 Task: Search one way flight ticket for 1 adult, 6 children, 1 infant in seat and 1 infant on lap in business from Valdosta: Valdosta Regional Airport to Greensboro: Piedmont Triad International Airport on 5-1-2023. Choice of flights is Royal air maroc. Number of bags: 2 checked bags. Price is upto 109000. Outbound departure time preference is 19:15.
Action: Mouse moved to (208, 253)
Screenshot: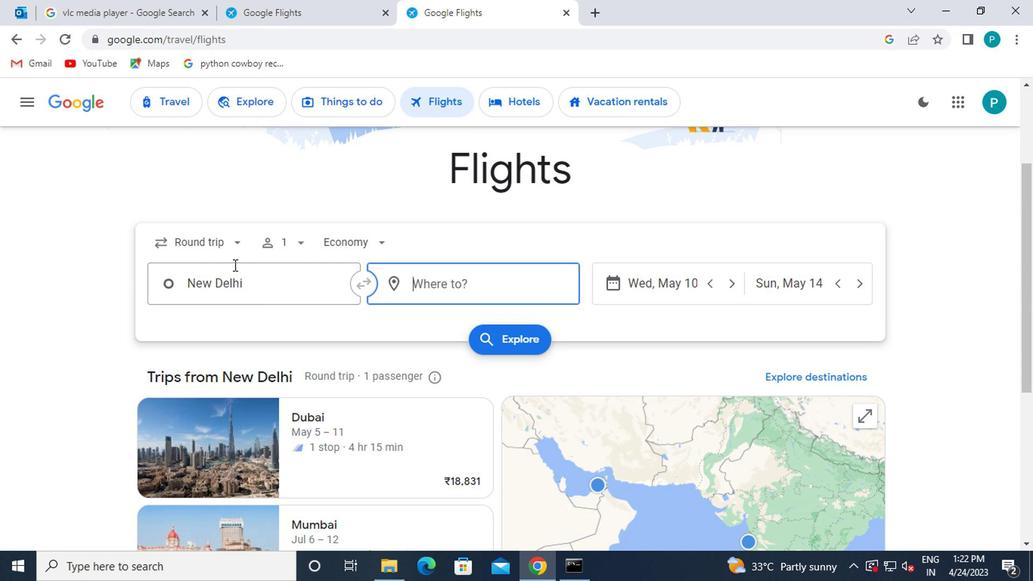 
Action: Mouse pressed left at (208, 253)
Screenshot: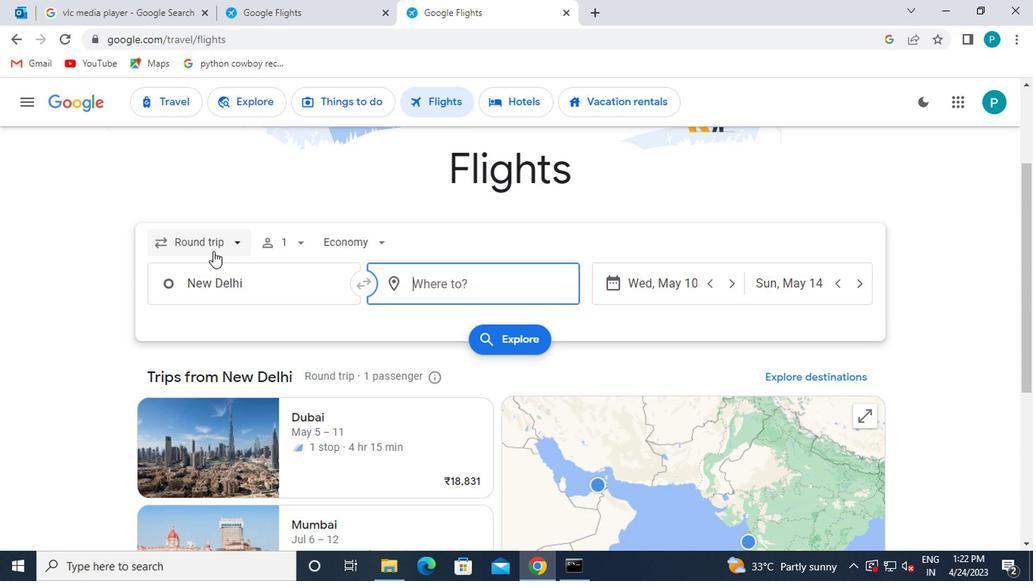 
Action: Mouse moved to (217, 316)
Screenshot: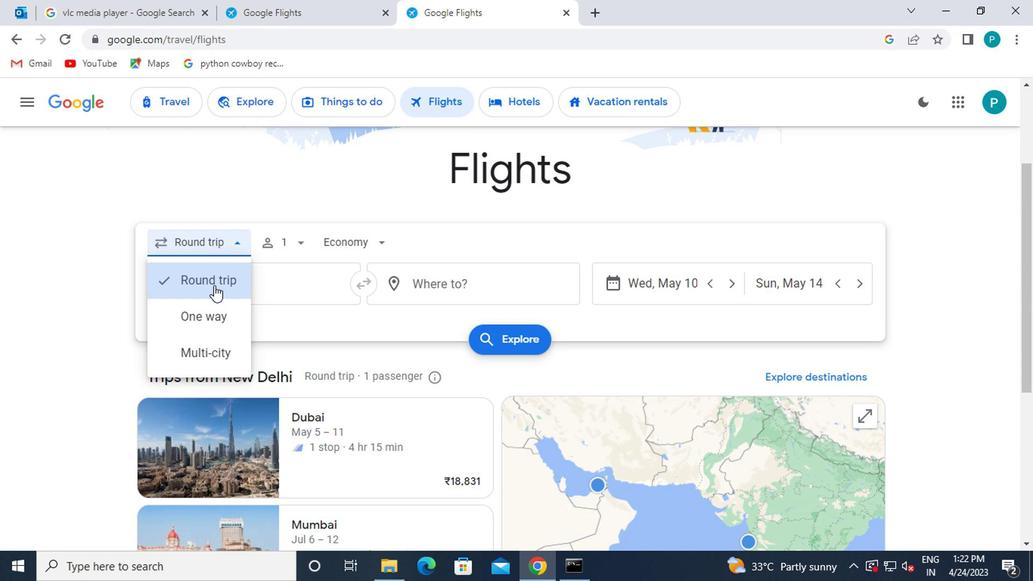 
Action: Mouse pressed left at (217, 316)
Screenshot: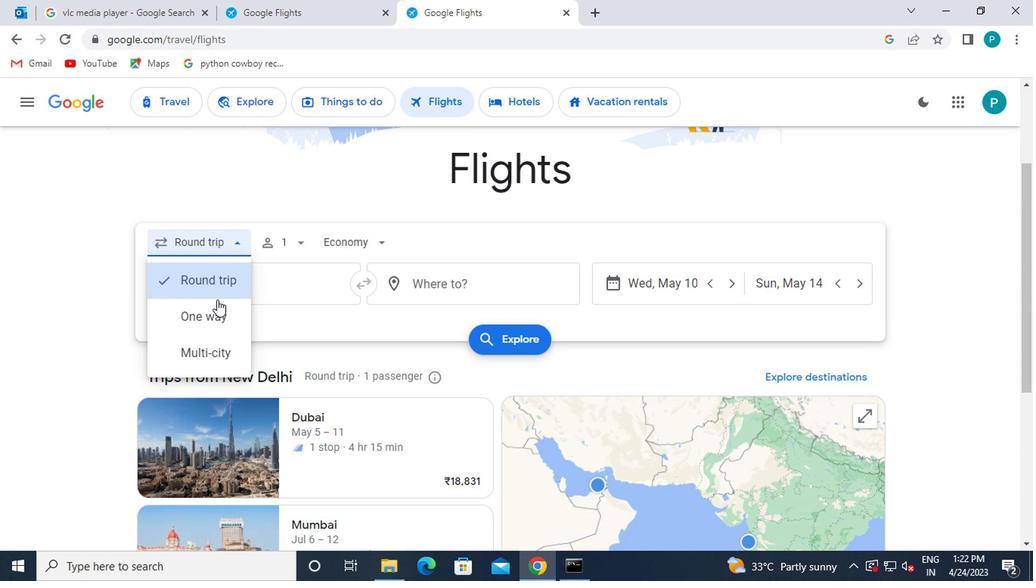 
Action: Mouse moved to (274, 248)
Screenshot: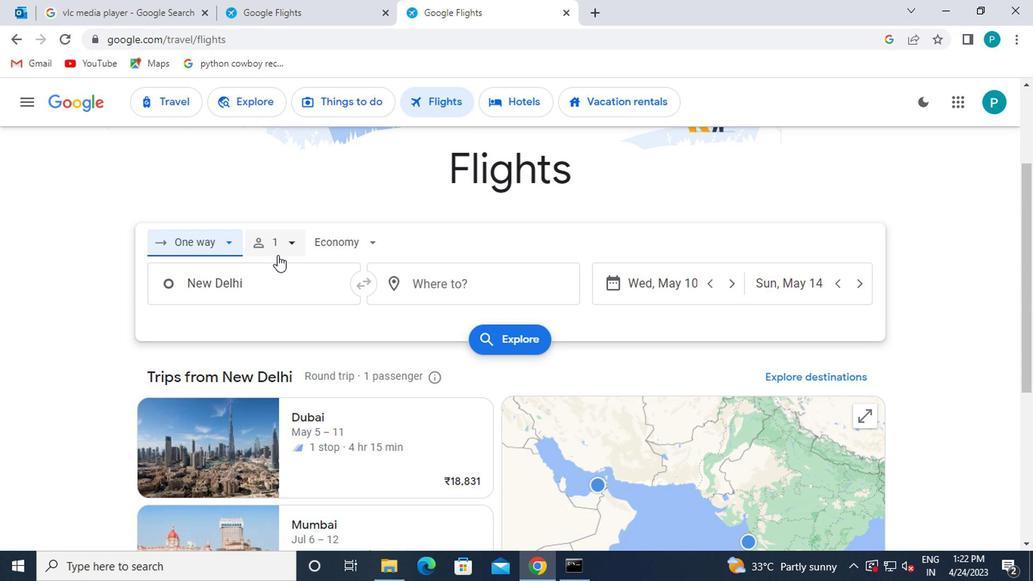 
Action: Mouse pressed left at (274, 248)
Screenshot: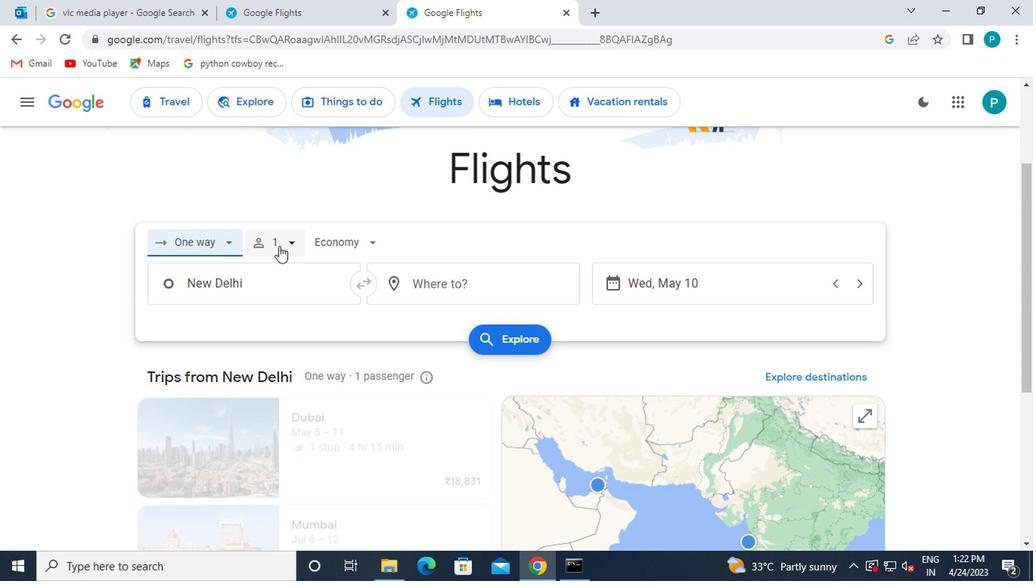 
Action: Mouse moved to (413, 286)
Screenshot: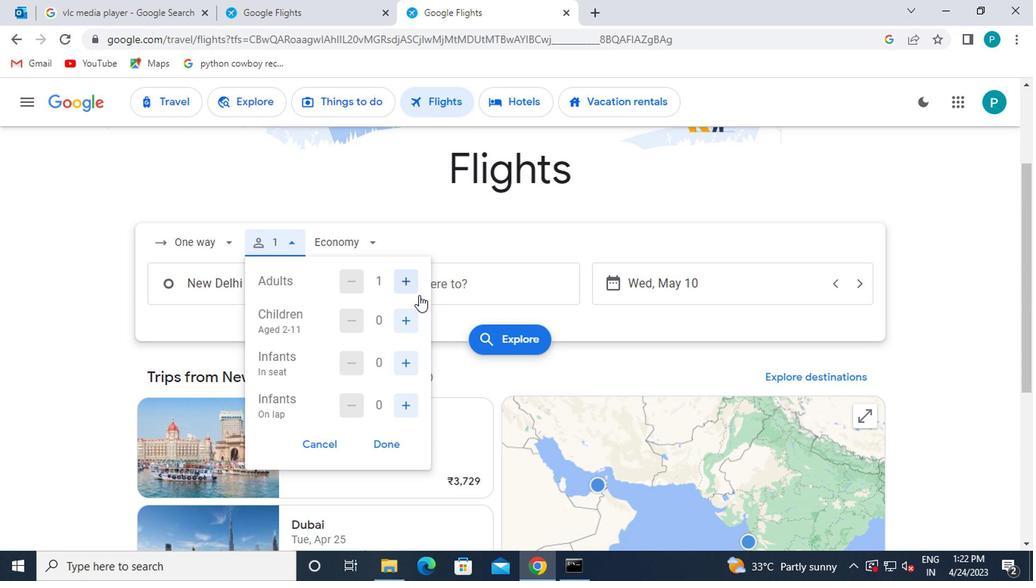 
Action: Mouse pressed left at (413, 286)
Screenshot: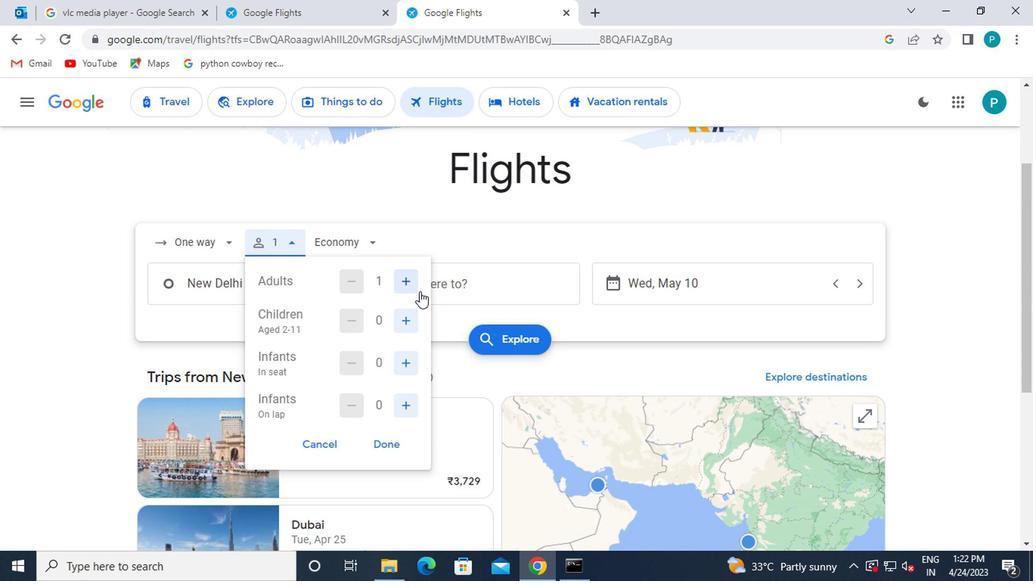 
Action: Mouse moved to (361, 282)
Screenshot: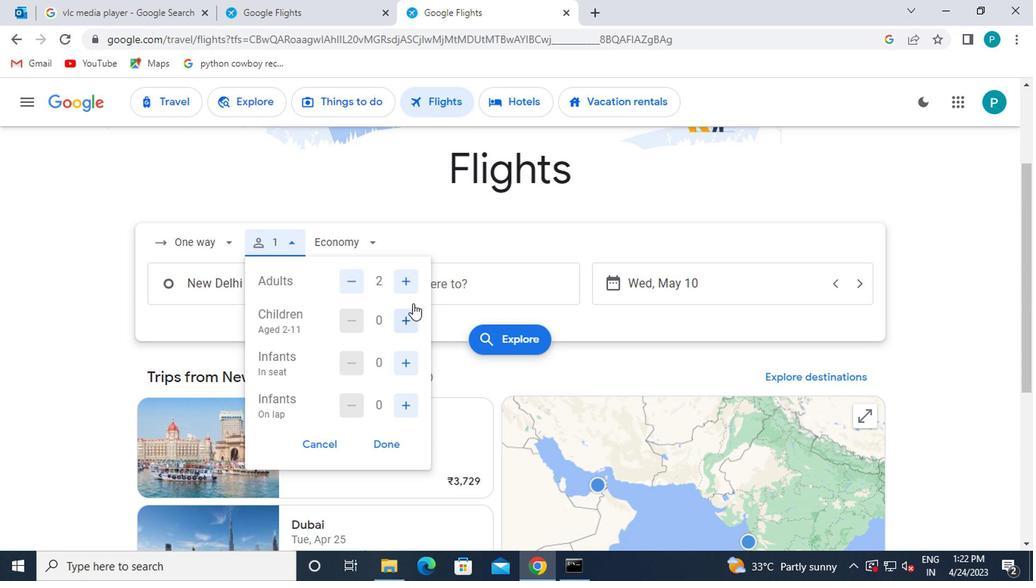 
Action: Mouse pressed left at (361, 282)
Screenshot: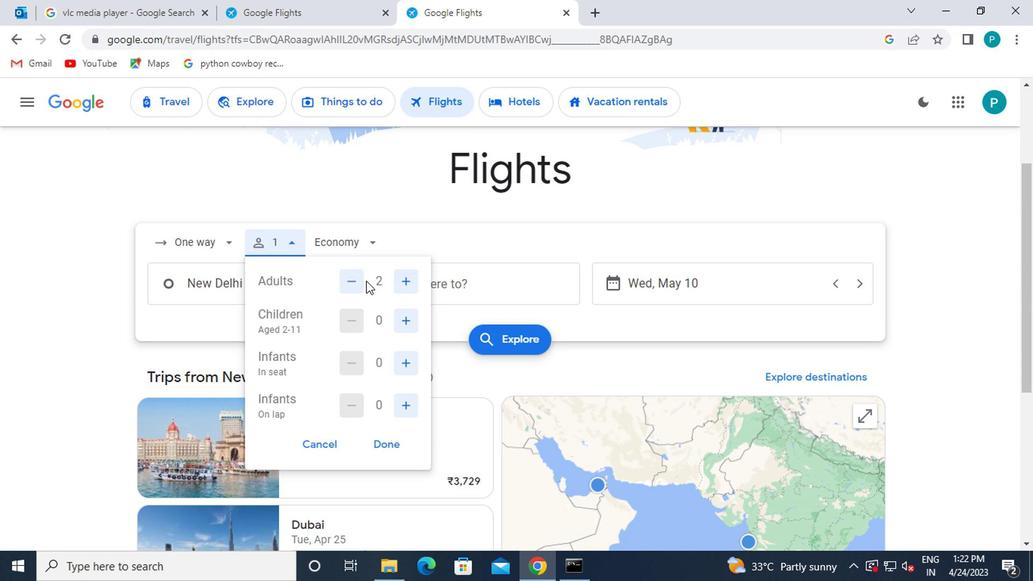 
Action: Mouse moved to (340, 276)
Screenshot: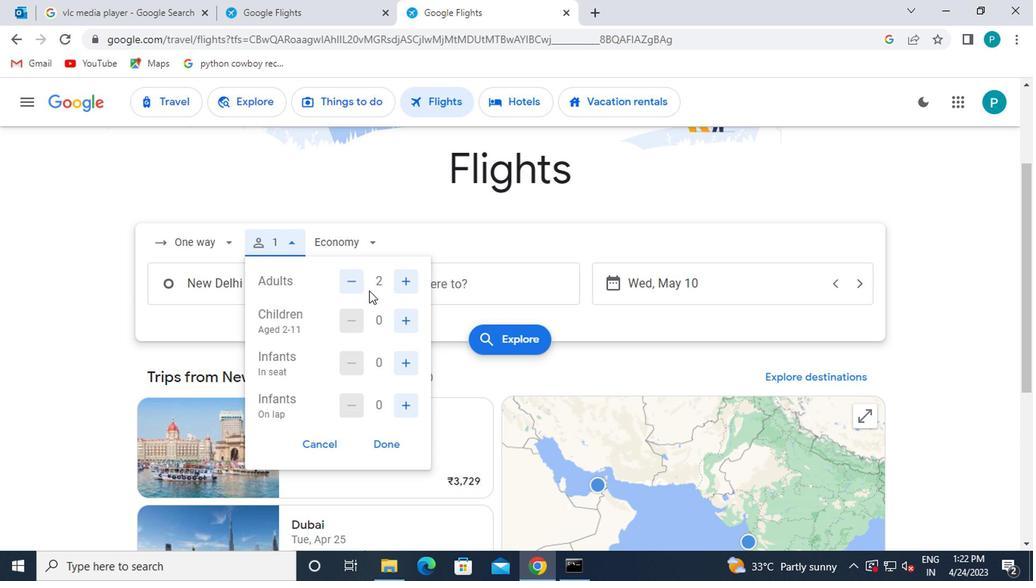
Action: Mouse pressed left at (340, 276)
Screenshot: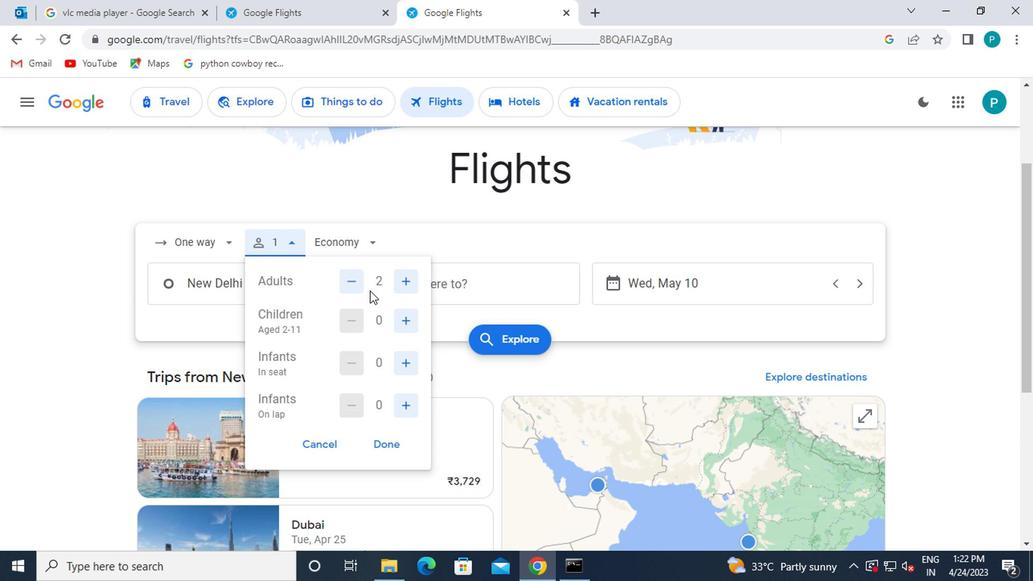 
Action: Mouse moved to (411, 322)
Screenshot: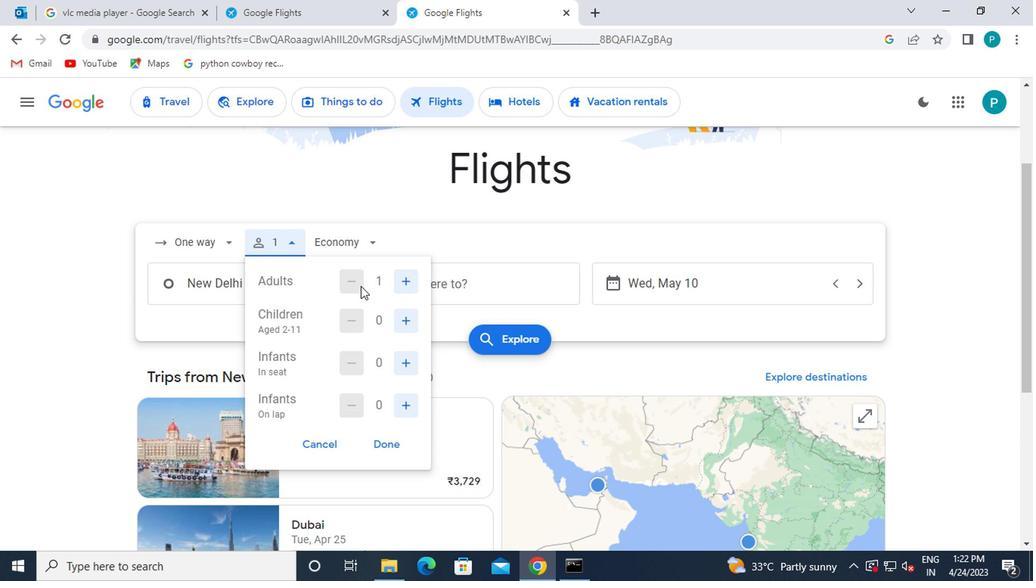 
Action: Mouse pressed left at (411, 322)
Screenshot: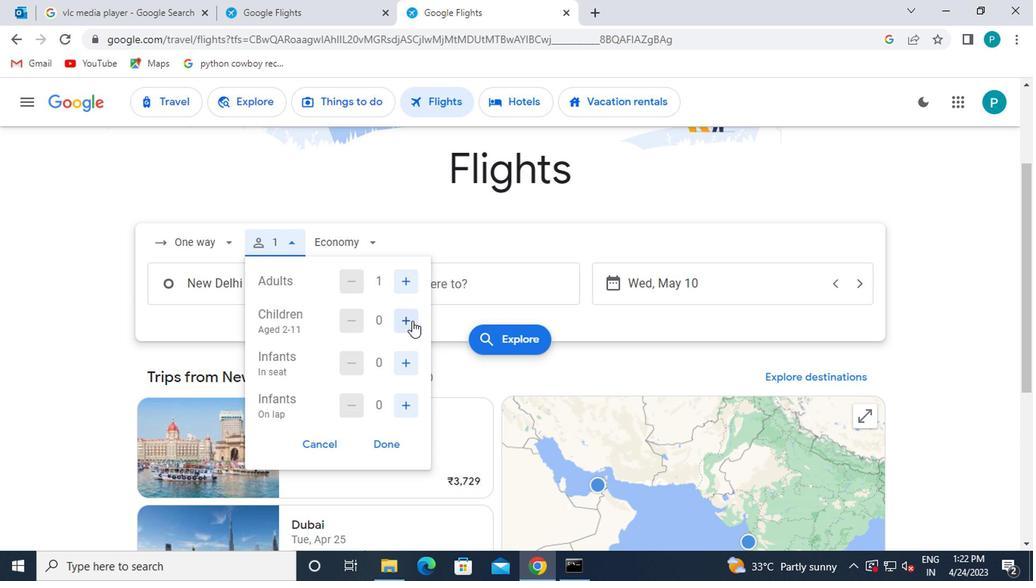 
Action: Mouse pressed left at (411, 322)
Screenshot: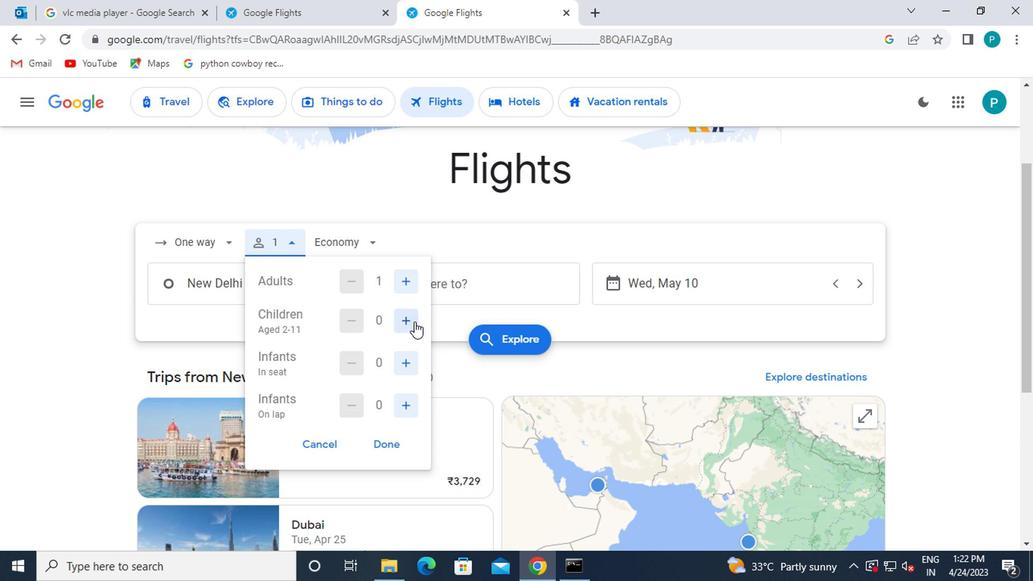
Action: Mouse pressed left at (411, 322)
Screenshot: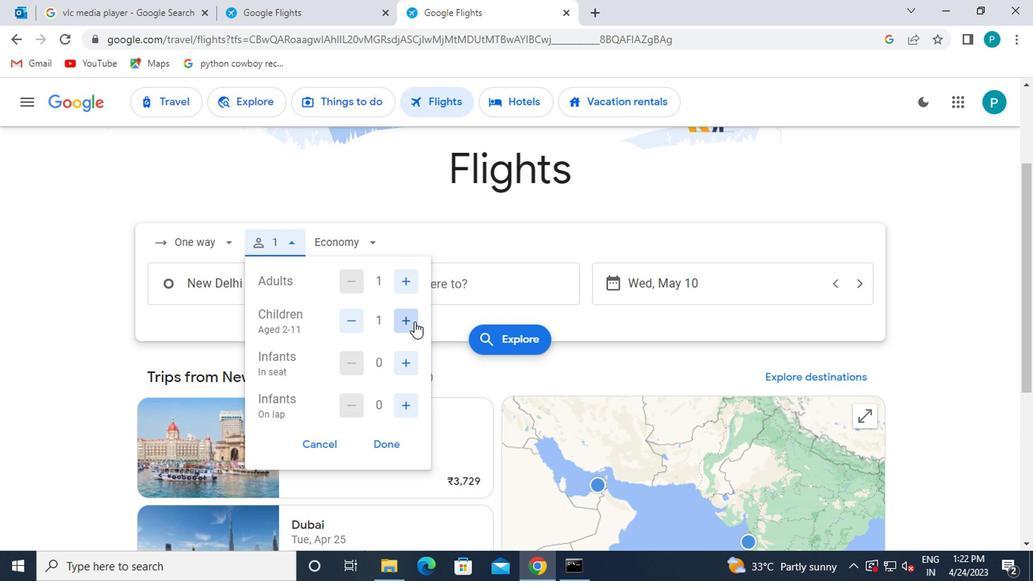 
Action: Mouse pressed left at (411, 322)
Screenshot: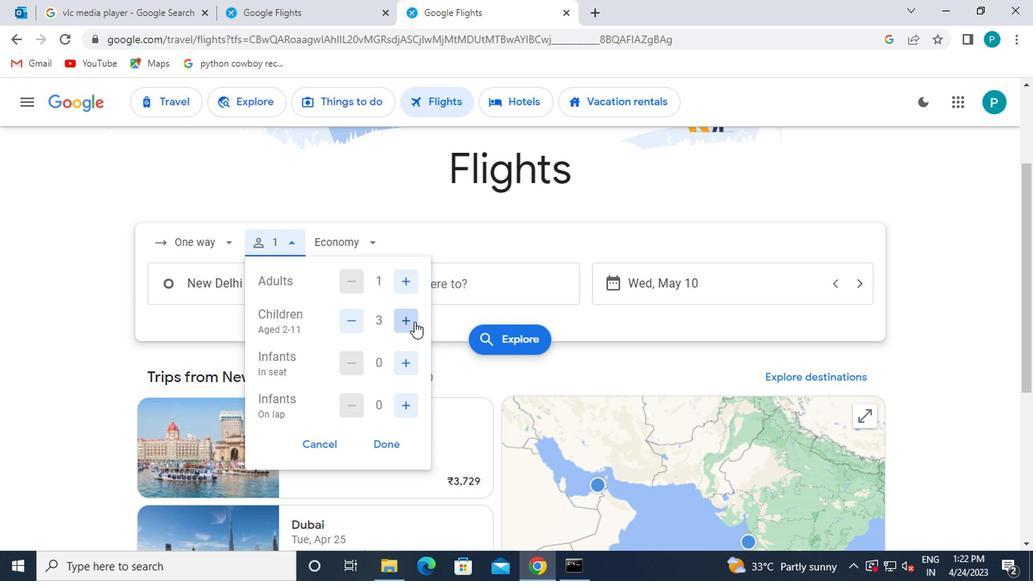 
Action: Mouse pressed left at (411, 322)
Screenshot: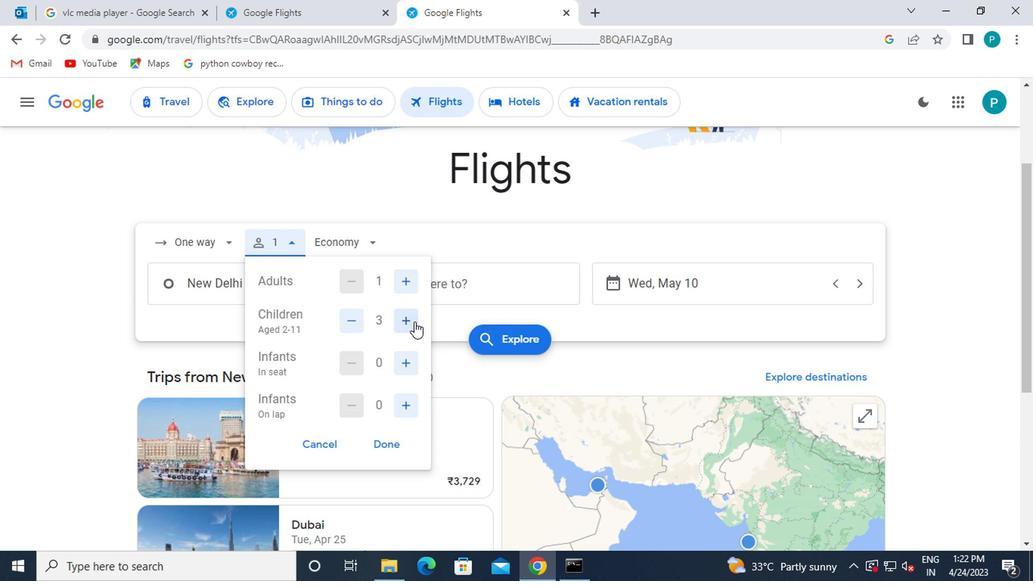
Action: Mouse pressed left at (411, 322)
Screenshot: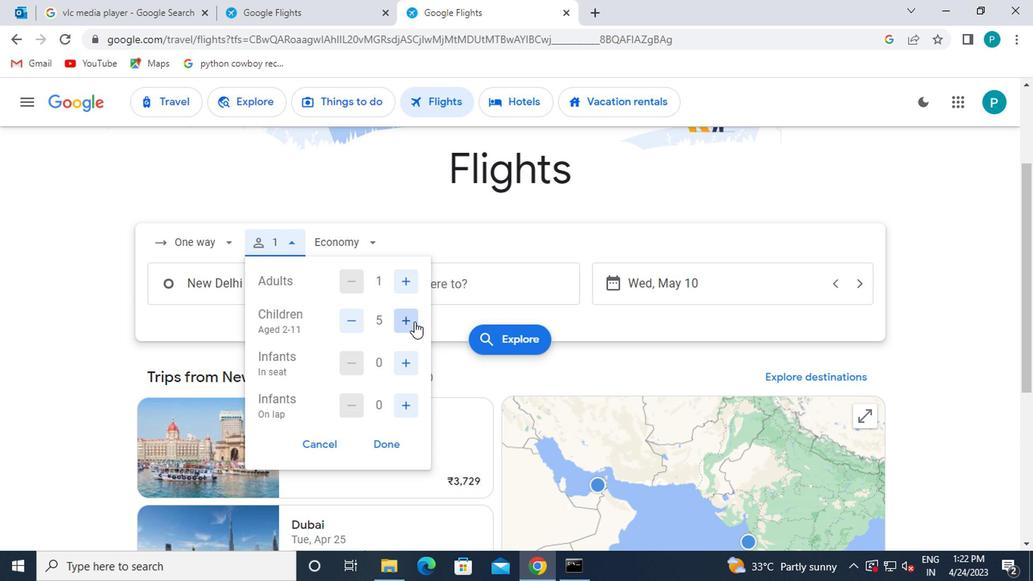 
Action: Mouse moved to (408, 364)
Screenshot: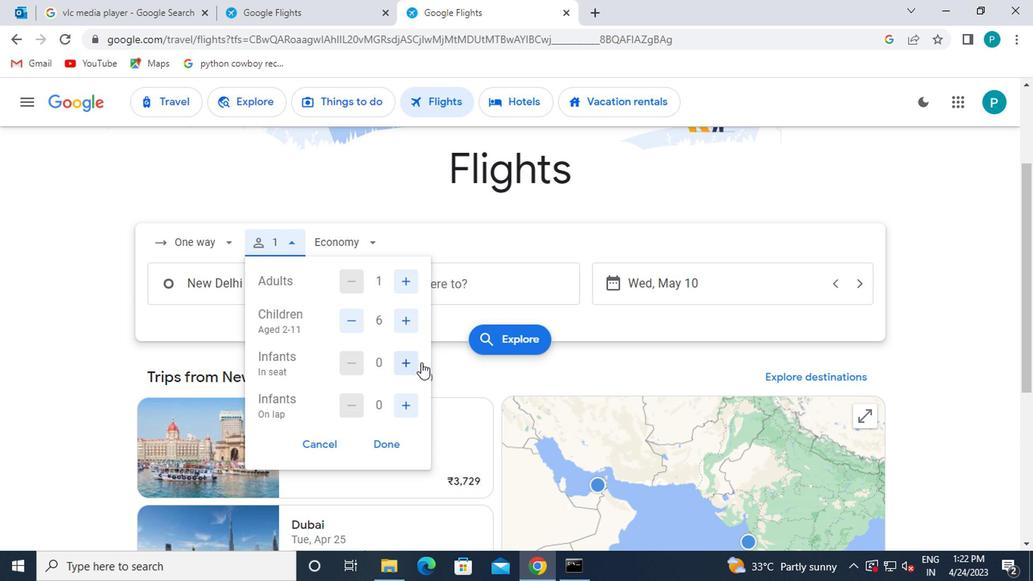 
Action: Mouse pressed left at (408, 364)
Screenshot: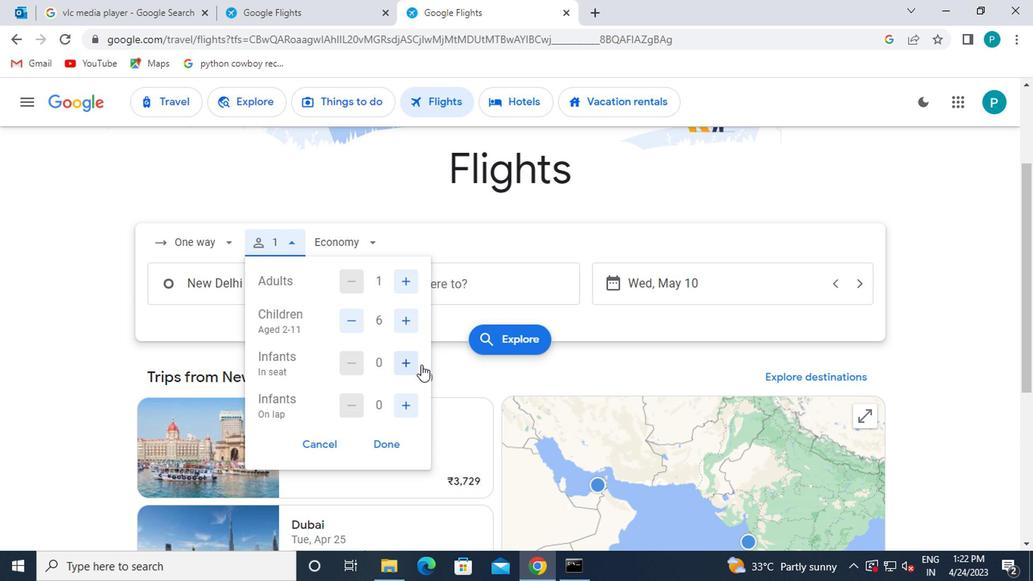 
Action: Mouse moved to (412, 406)
Screenshot: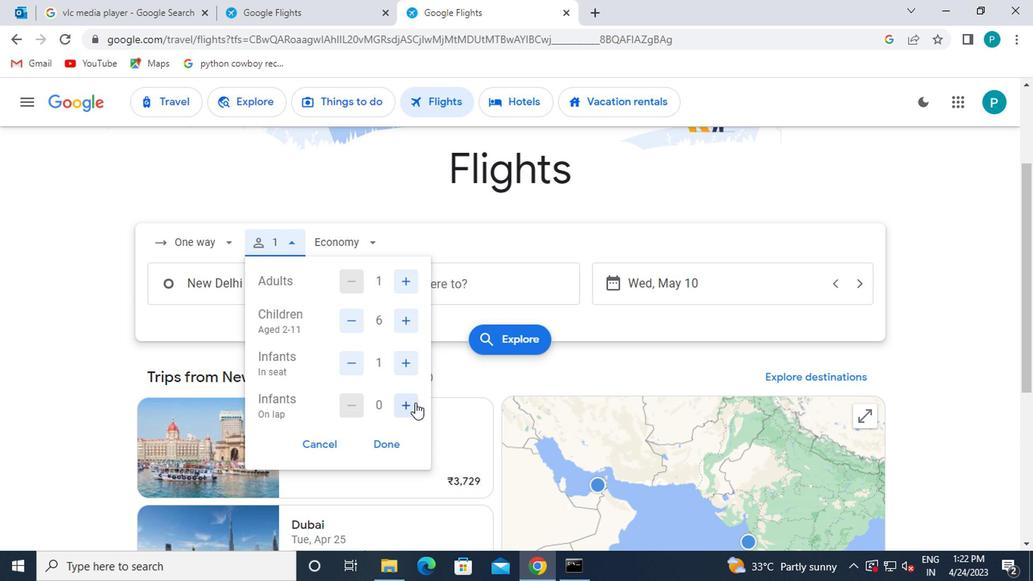 
Action: Mouse pressed left at (412, 406)
Screenshot: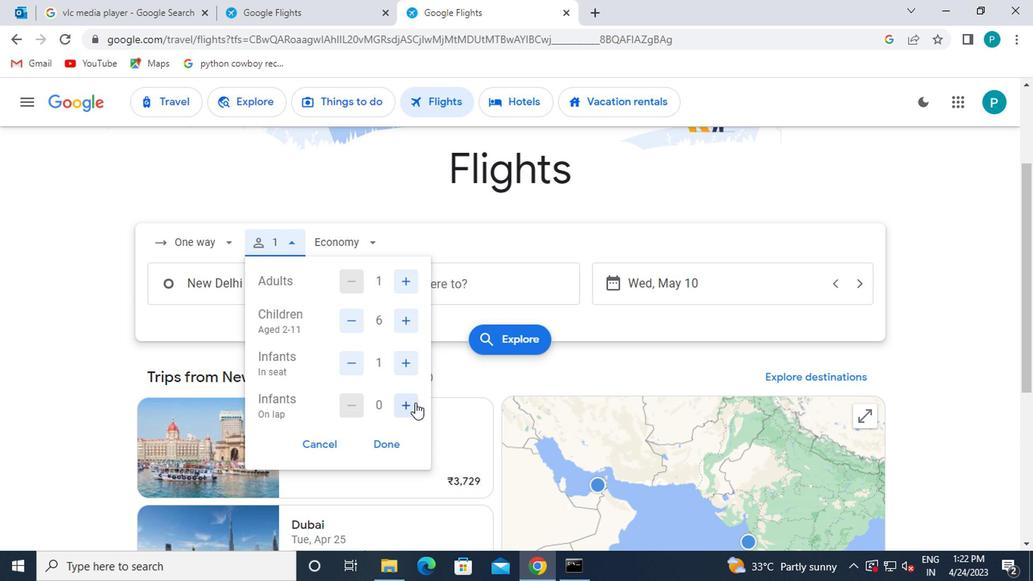 
Action: Mouse moved to (398, 447)
Screenshot: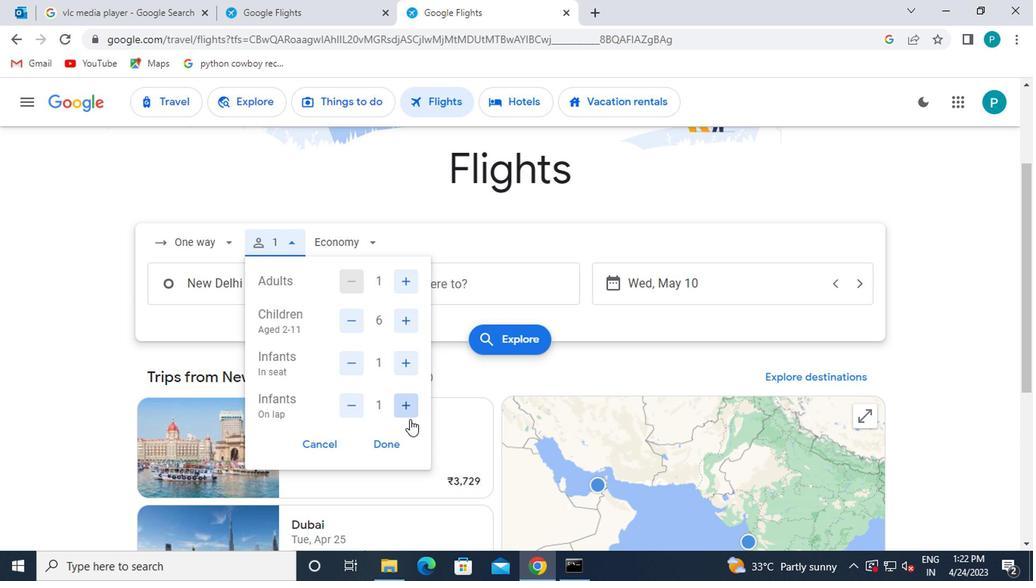 
Action: Mouse pressed left at (398, 447)
Screenshot: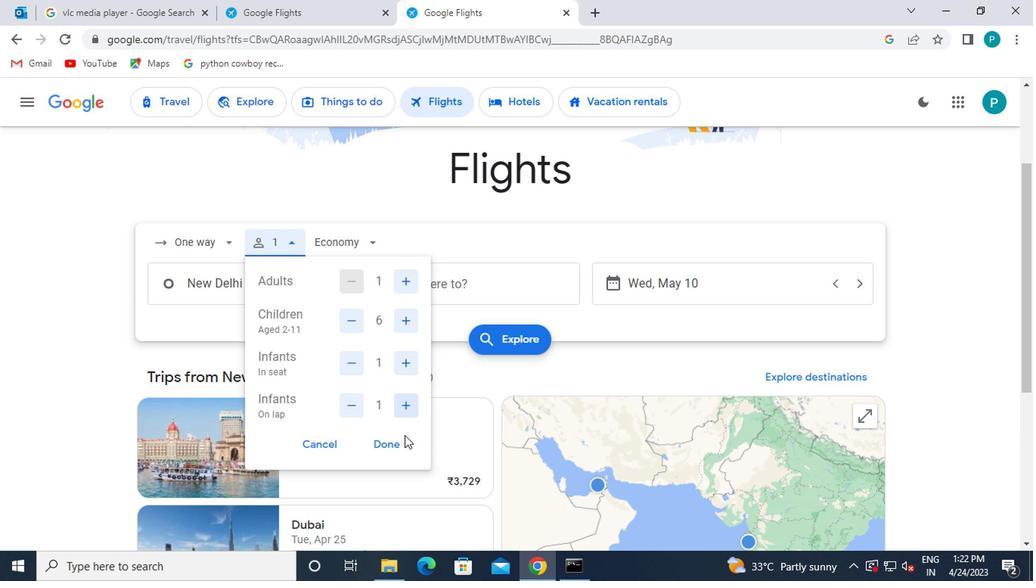 
Action: Mouse moved to (305, 286)
Screenshot: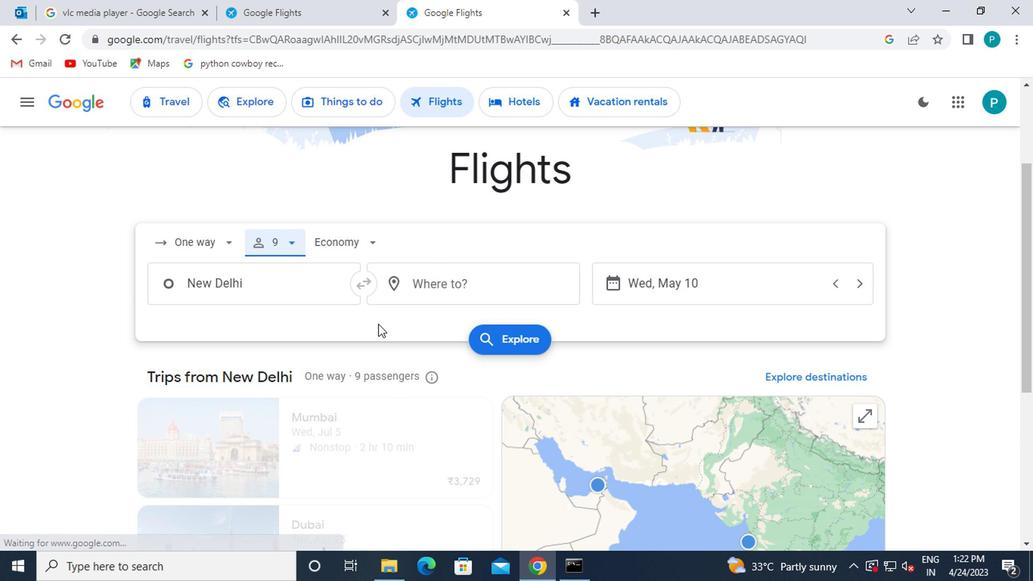
Action: Mouse pressed left at (305, 286)
Screenshot: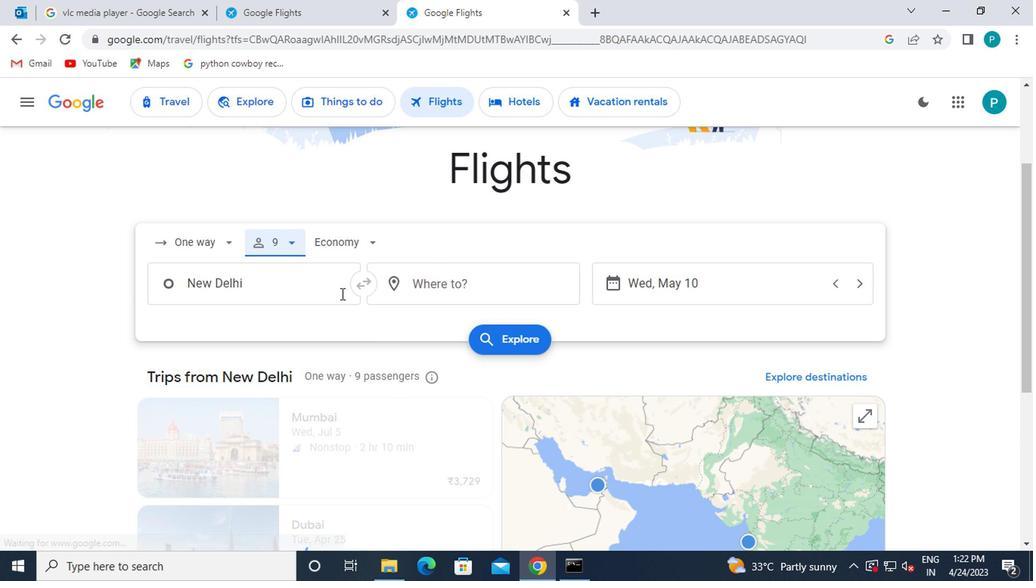 
Action: Mouse moved to (340, 245)
Screenshot: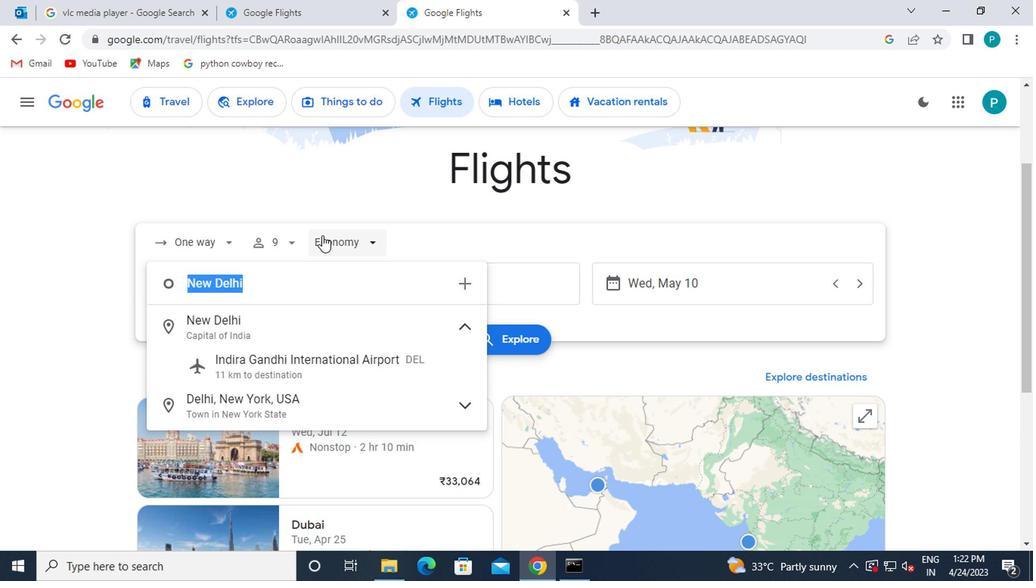 
Action: Mouse pressed left at (340, 245)
Screenshot: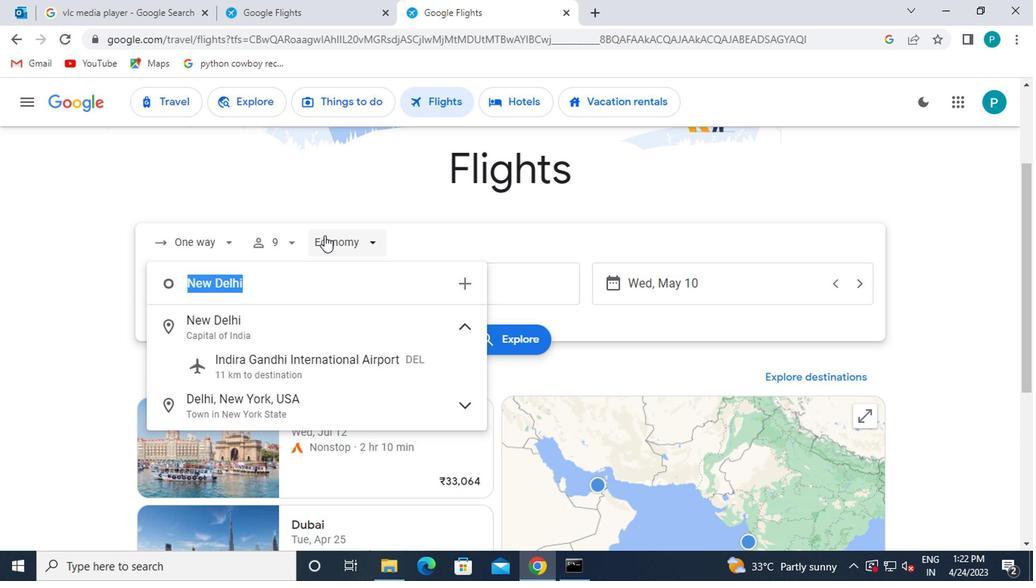
Action: Mouse moved to (377, 350)
Screenshot: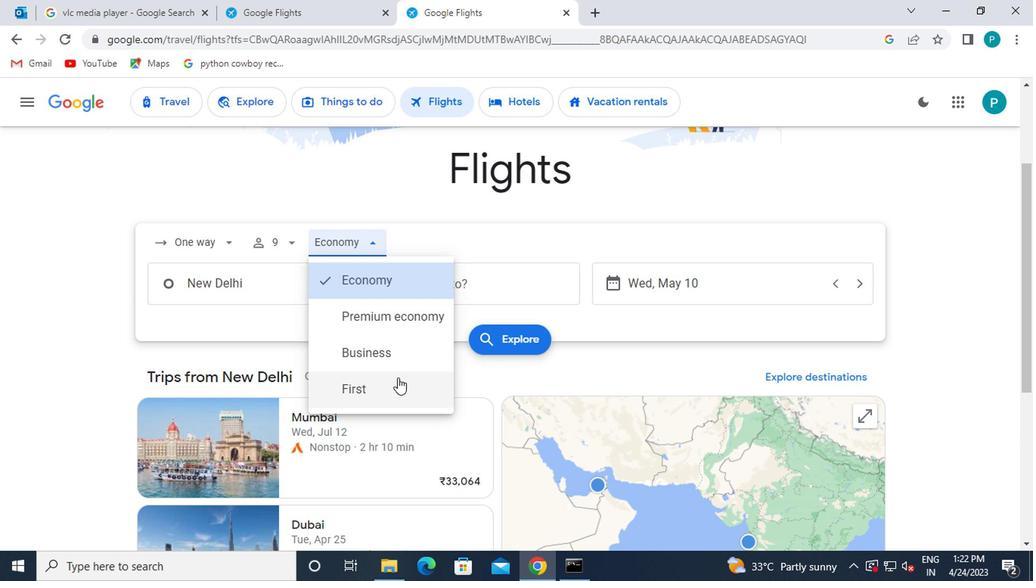 
Action: Mouse pressed left at (377, 350)
Screenshot: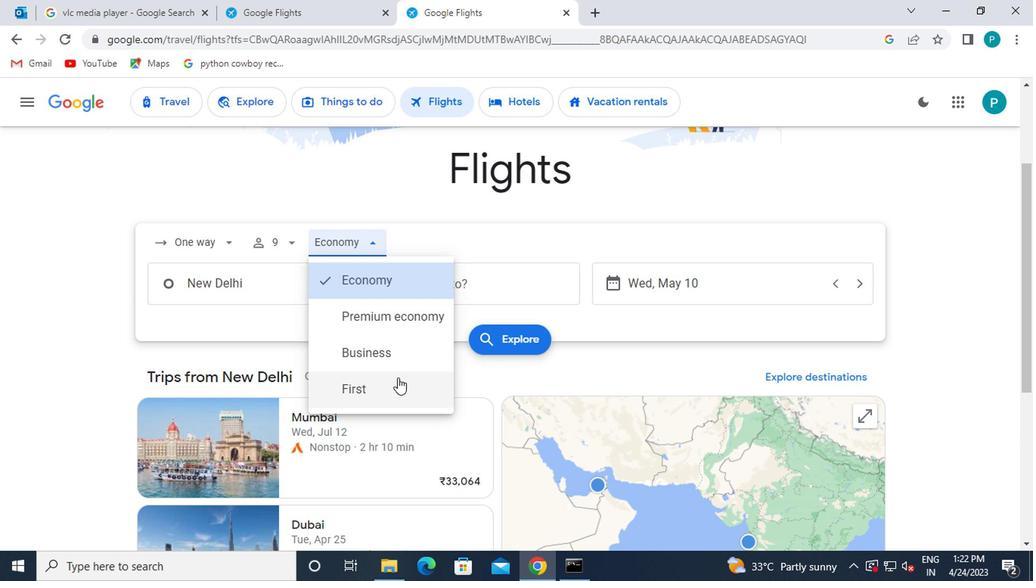 
Action: Mouse moved to (272, 290)
Screenshot: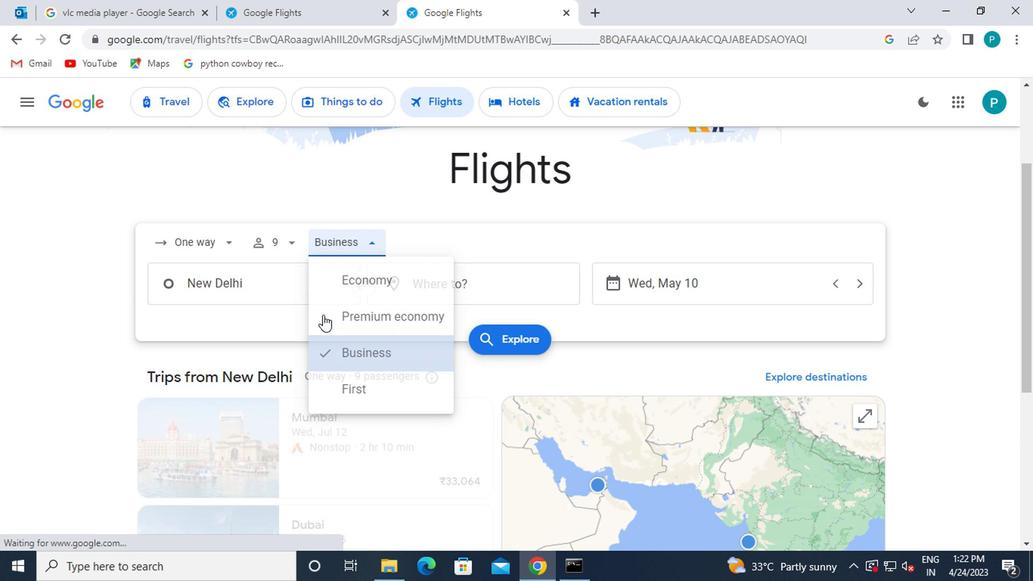 
Action: Mouse pressed left at (272, 290)
Screenshot: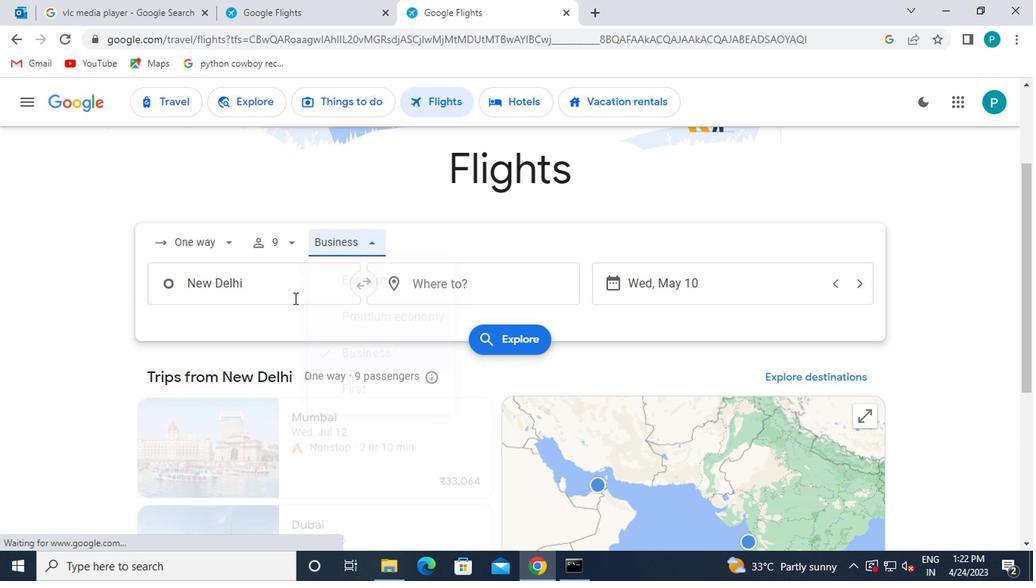 
Action: Mouse moved to (306, 291)
Screenshot: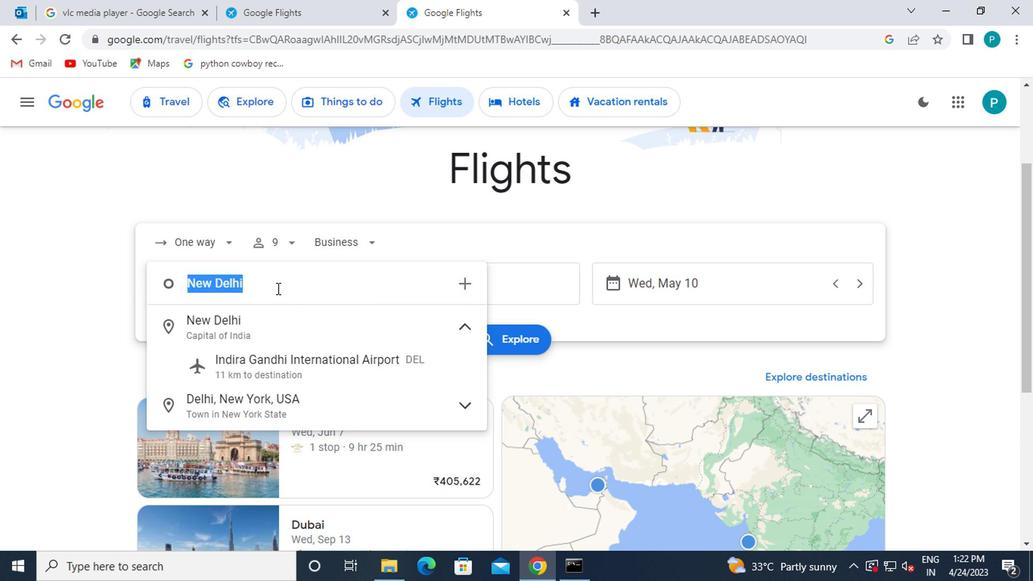 
Action: Key pressed val
Screenshot: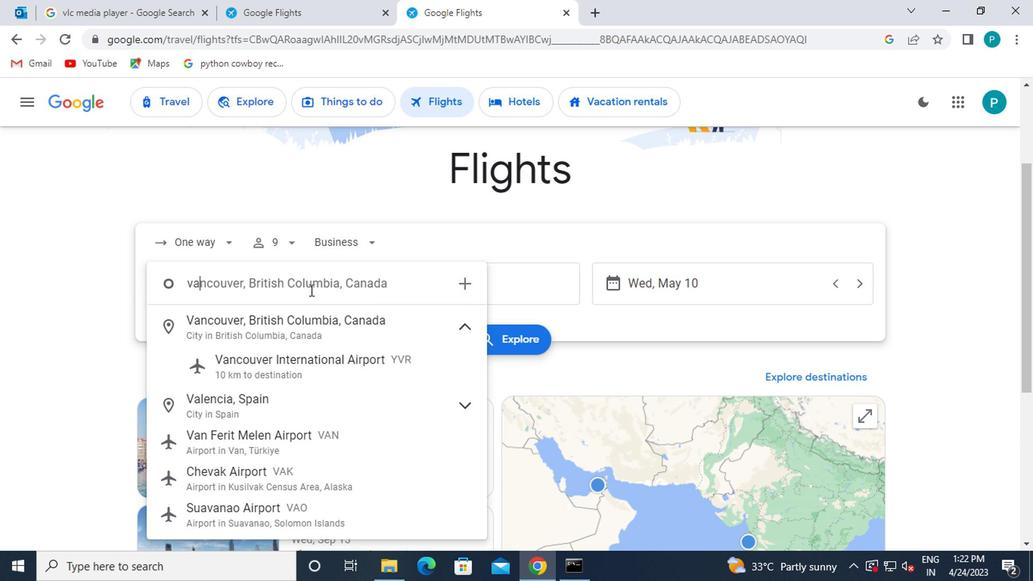 
Action: Mouse moved to (322, 285)
Screenshot: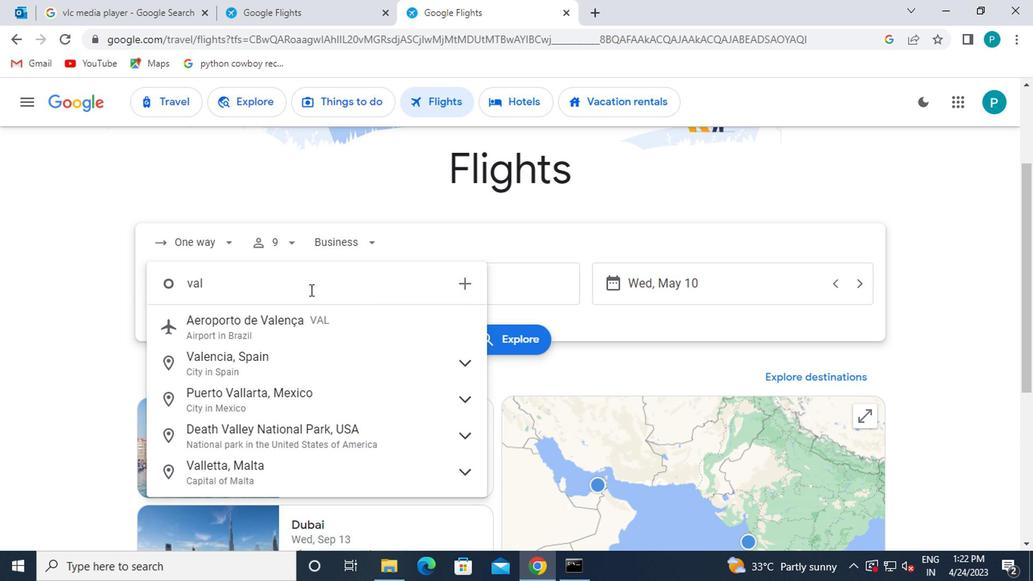 
Action: Key pressed d
Screenshot: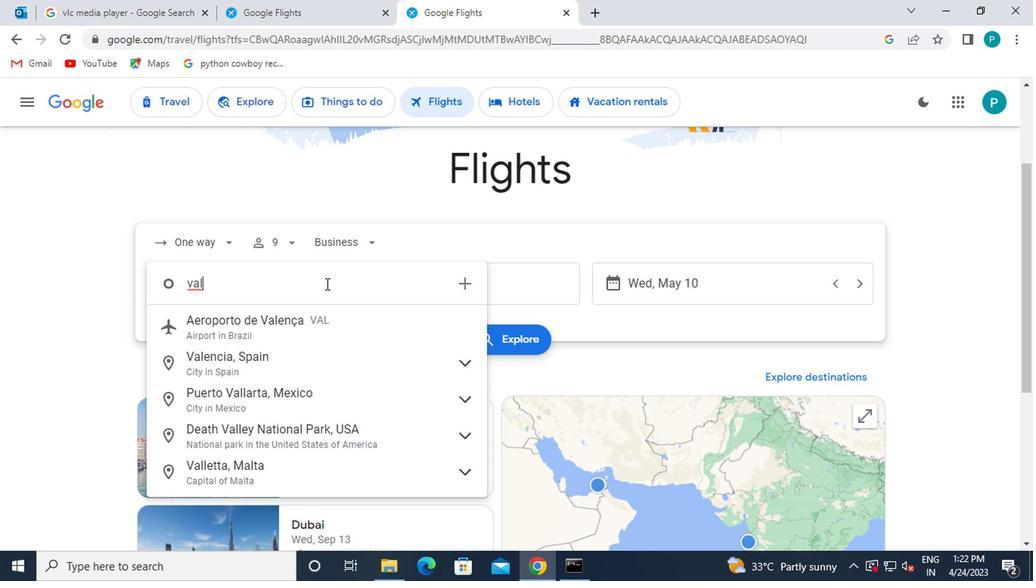 
Action: Mouse moved to (322, 285)
Screenshot: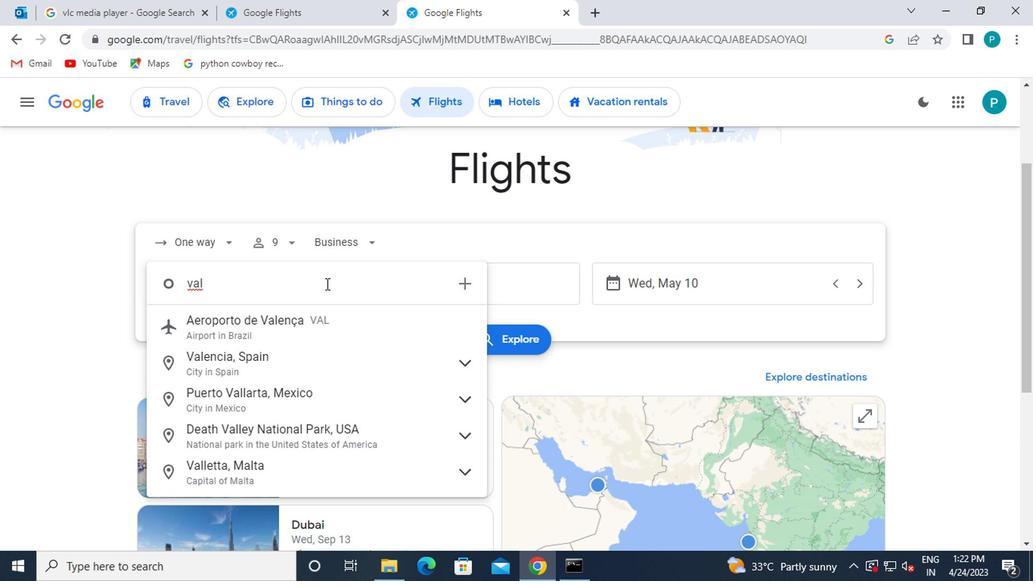 
Action: Key pressed o
Screenshot: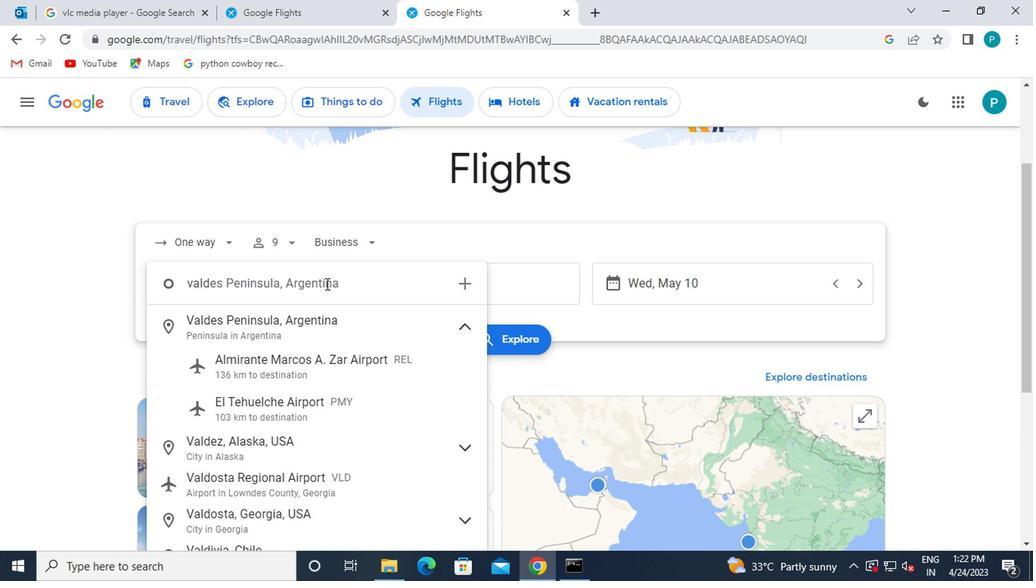 
Action: Mouse moved to (314, 328)
Screenshot: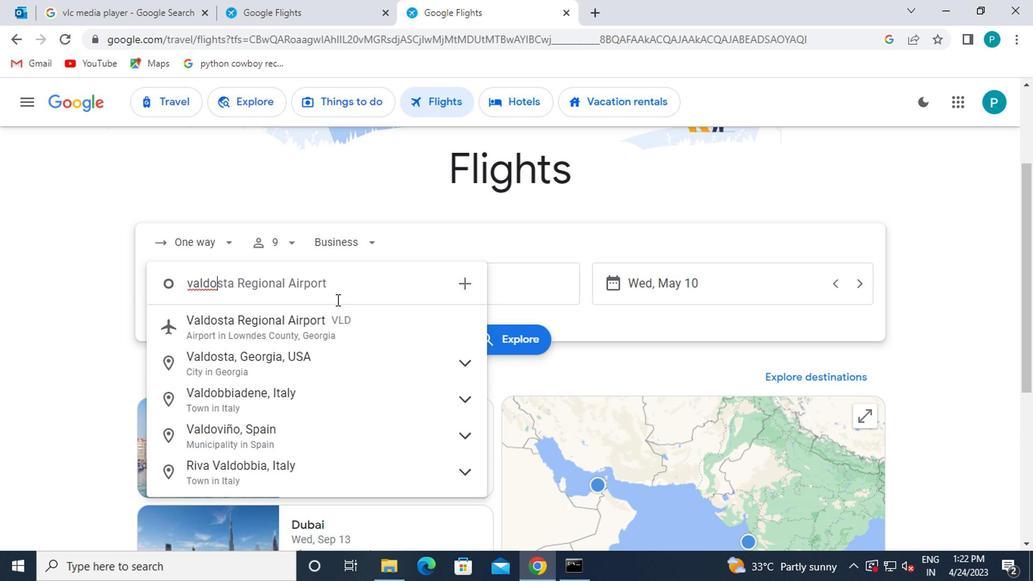 
Action: Mouse pressed left at (314, 328)
Screenshot: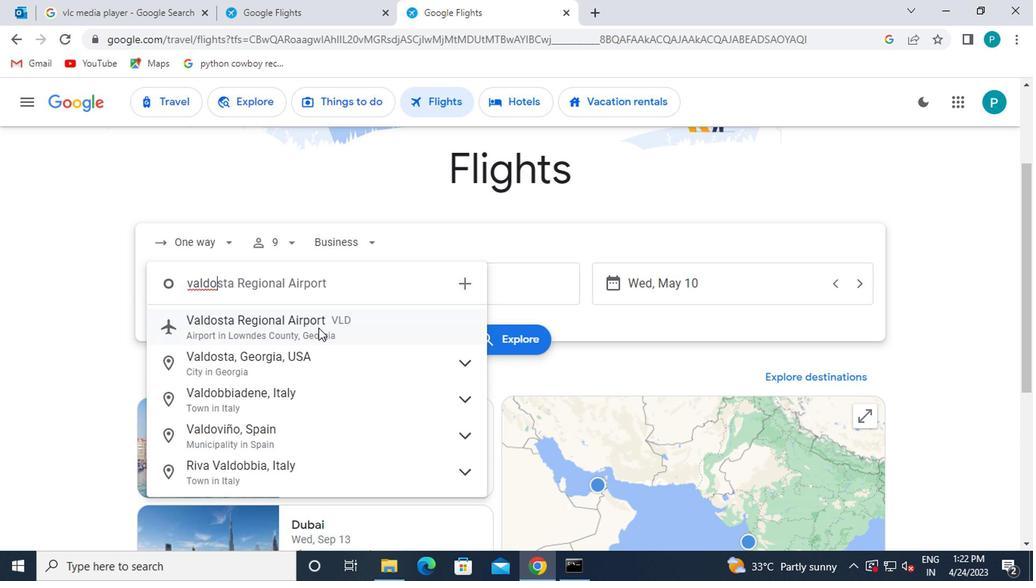 
Action: Mouse moved to (418, 292)
Screenshot: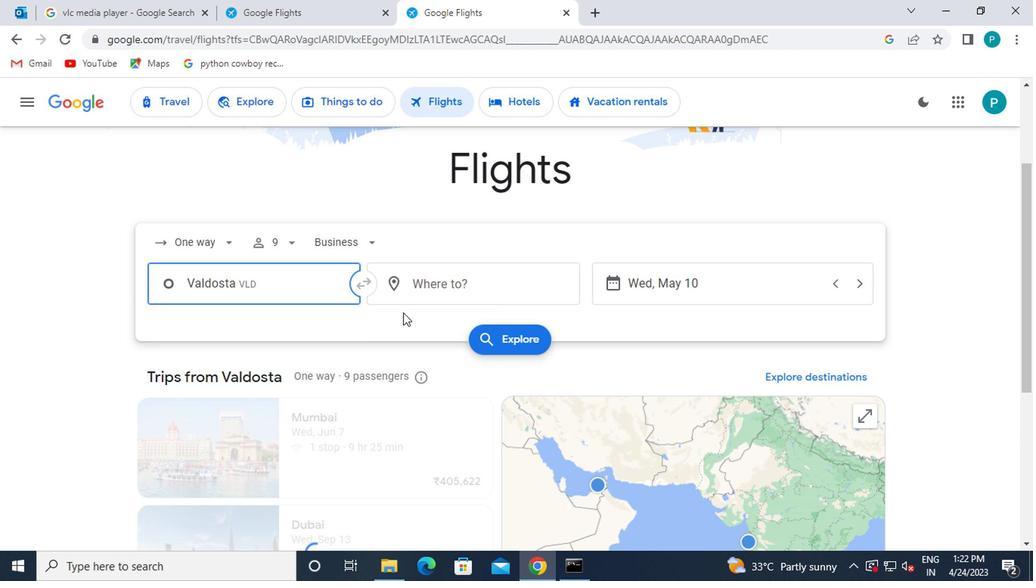 
Action: Mouse pressed left at (418, 292)
Screenshot: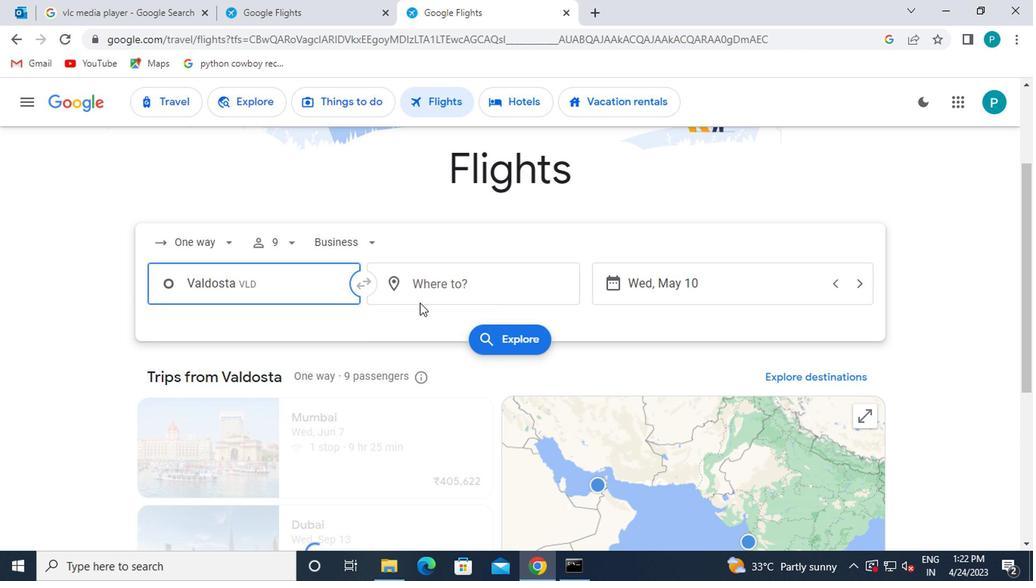
Action: Key pressed pied
Screenshot: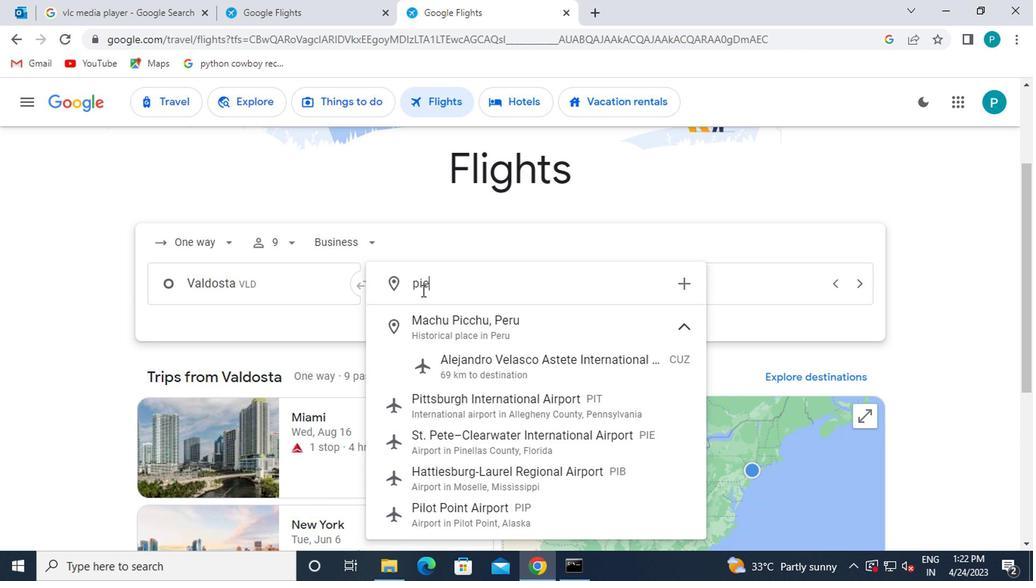 
Action: Mouse moved to (468, 396)
Screenshot: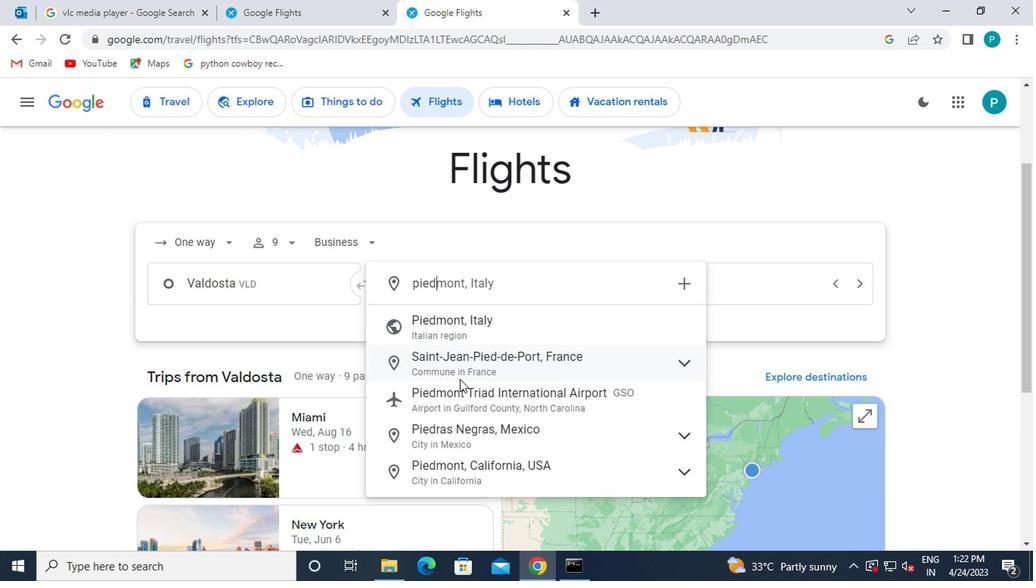 
Action: Mouse pressed left at (468, 396)
Screenshot: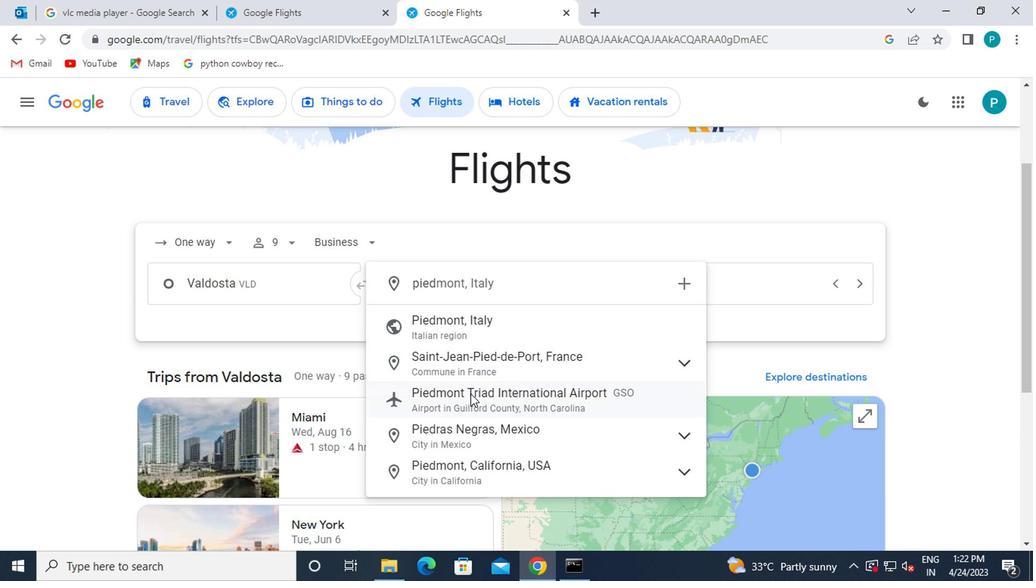 
Action: Mouse moved to (700, 291)
Screenshot: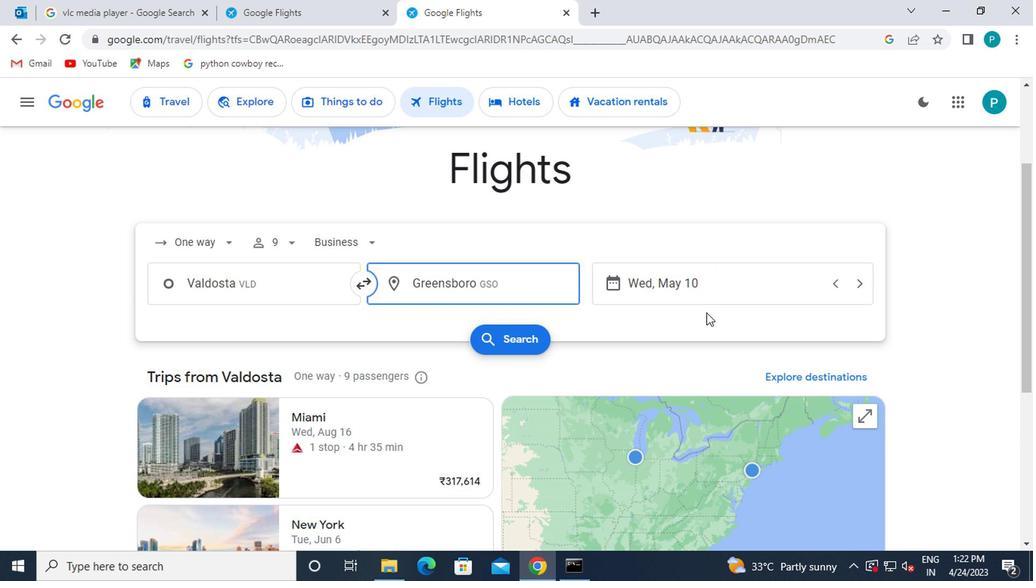 
Action: Mouse pressed left at (700, 291)
Screenshot: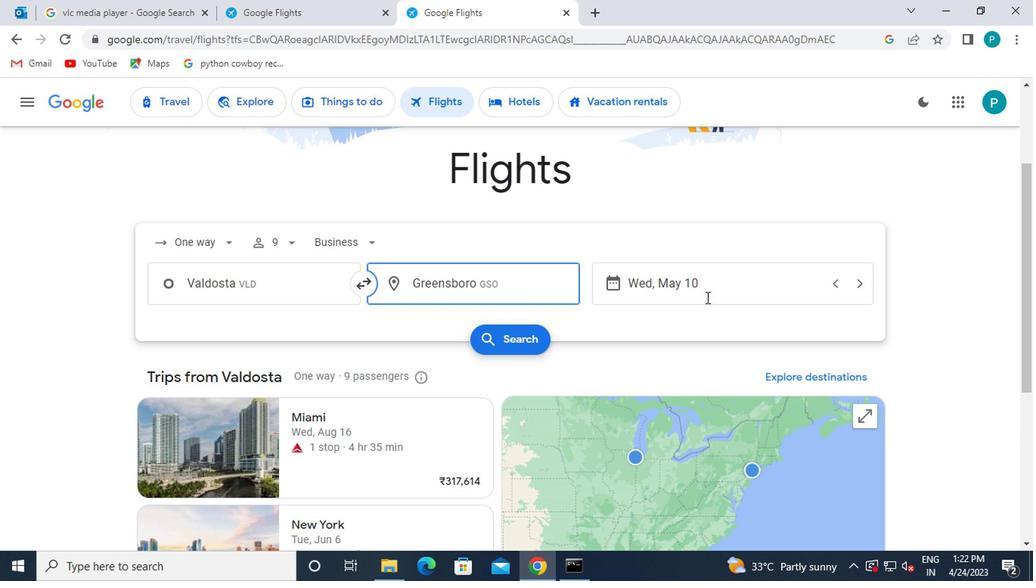 
Action: Mouse moved to (669, 278)
Screenshot: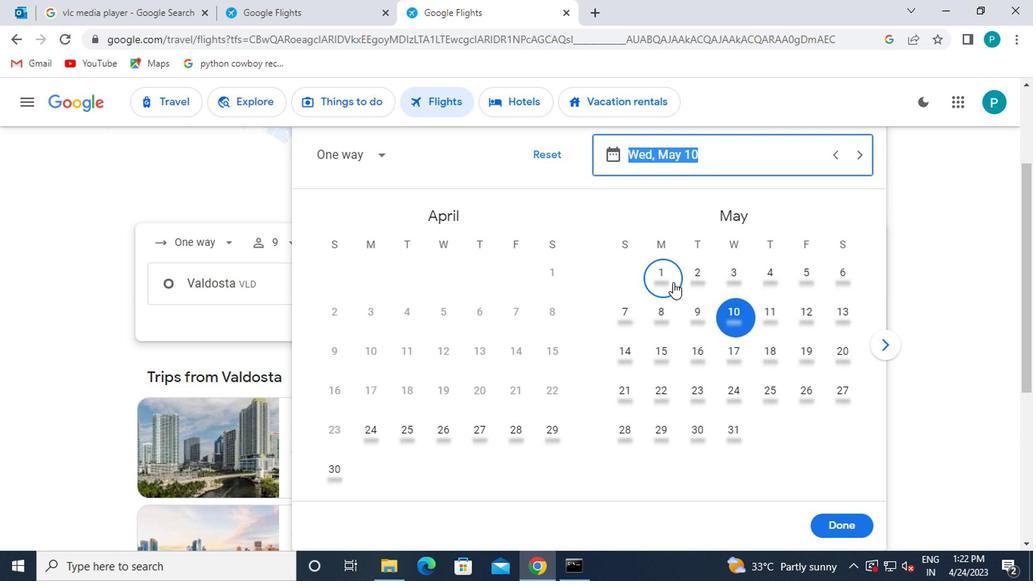 
Action: Mouse pressed left at (669, 278)
Screenshot: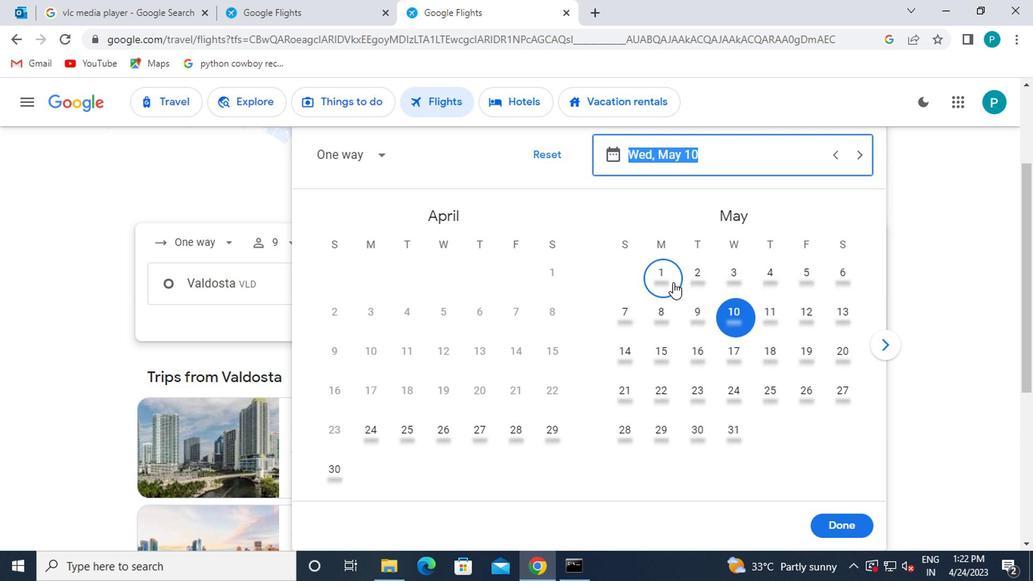 
Action: Mouse moved to (835, 516)
Screenshot: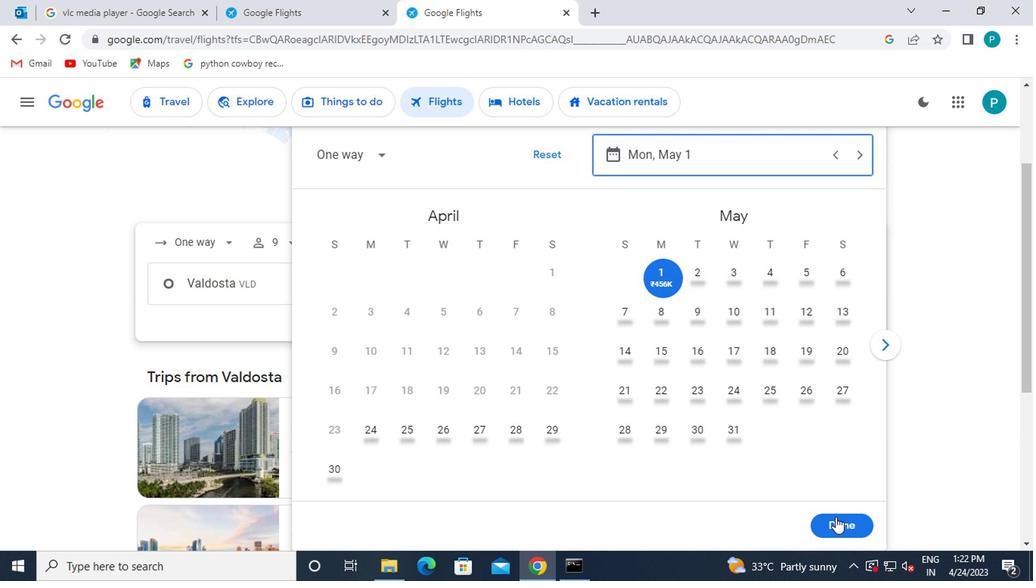 
Action: Mouse pressed left at (835, 516)
Screenshot: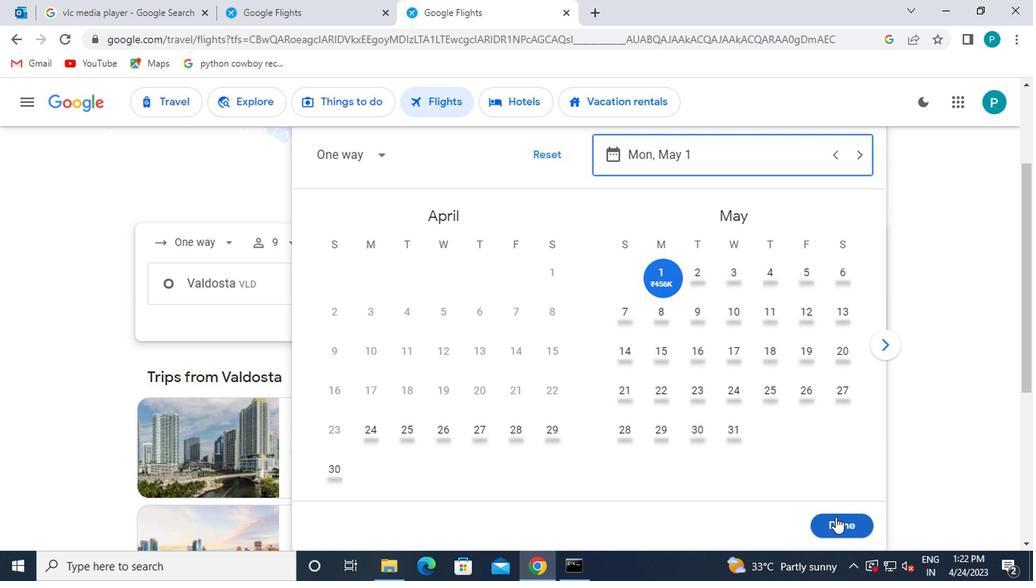 
Action: Mouse moved to (495, 340)
Screenshot: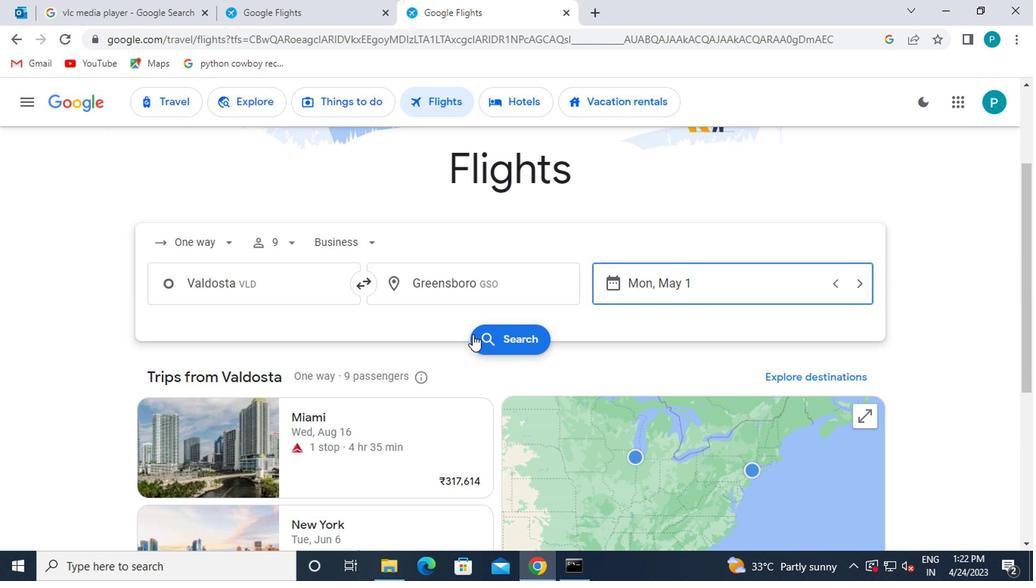 
Action: Mouse pressed left at (495, 340)
Screenshot: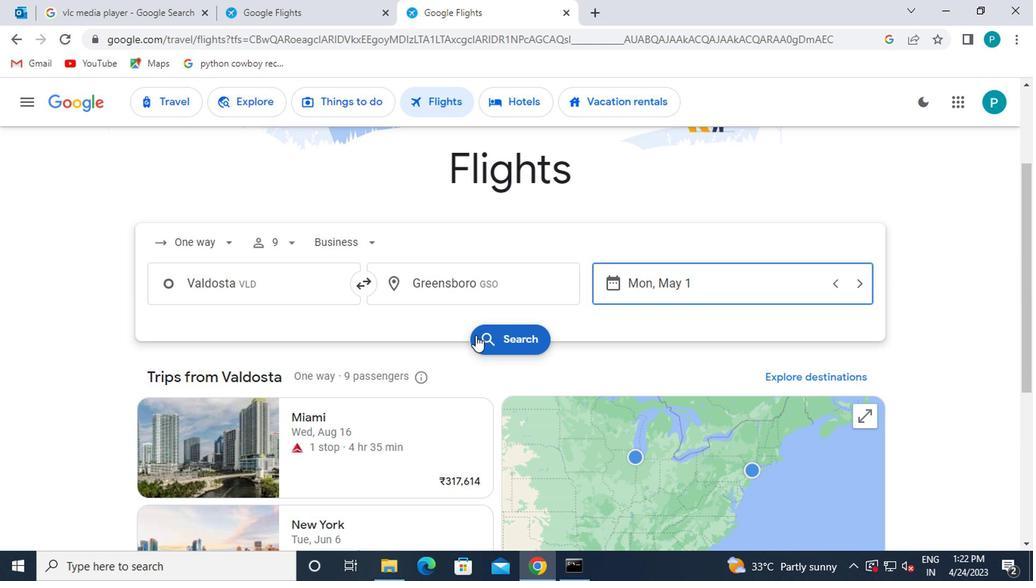 
Action: Mouse moved to (151, 246)
Screenshot: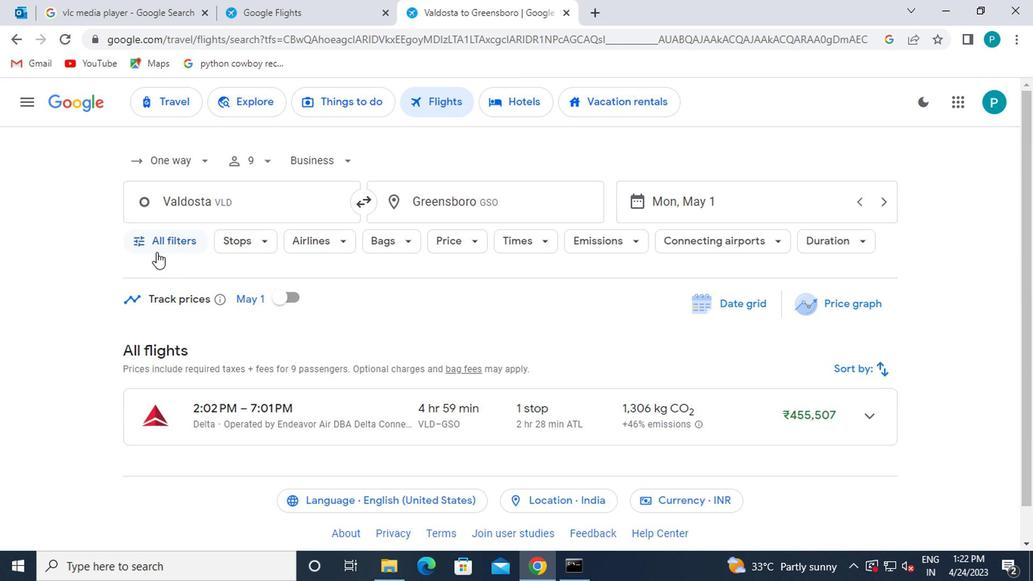 
Action: Mouse pressed left at (151, 246)
Screenshot: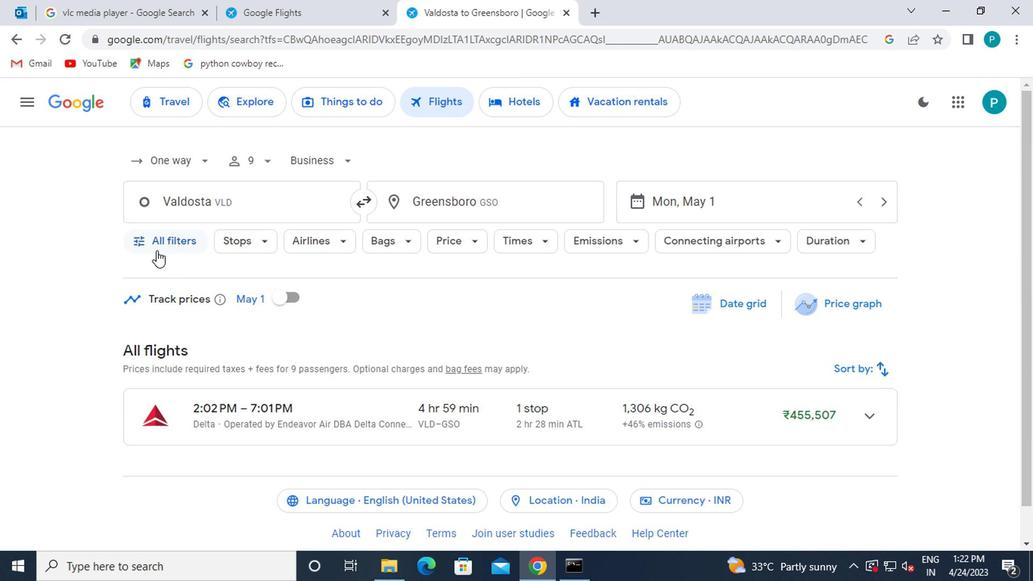 
Action: Mouse moved to (263, 352)
Screenshot: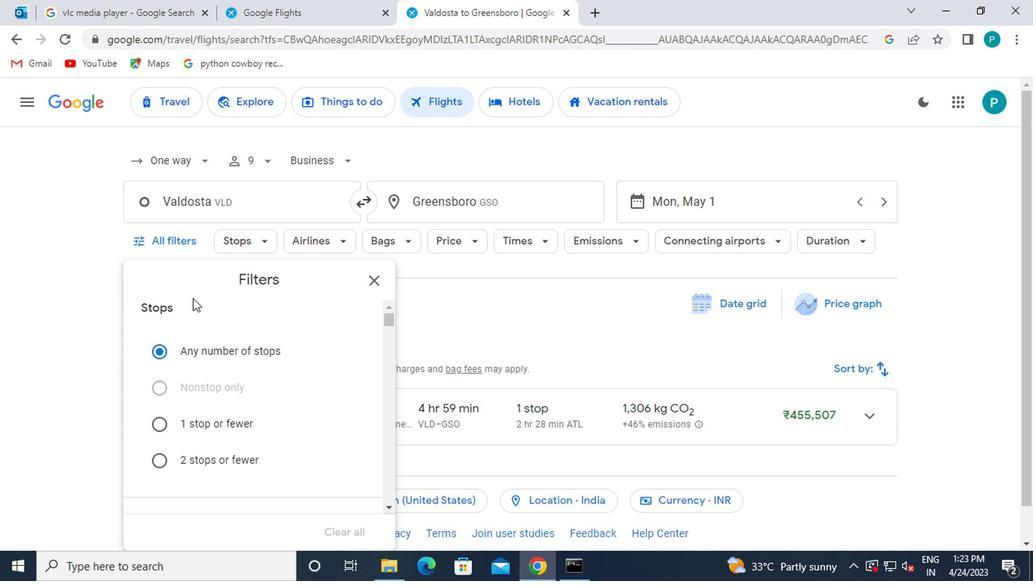 
Action: Mouse scrolled (263, 352) with delta (0, 0)
Screenshot: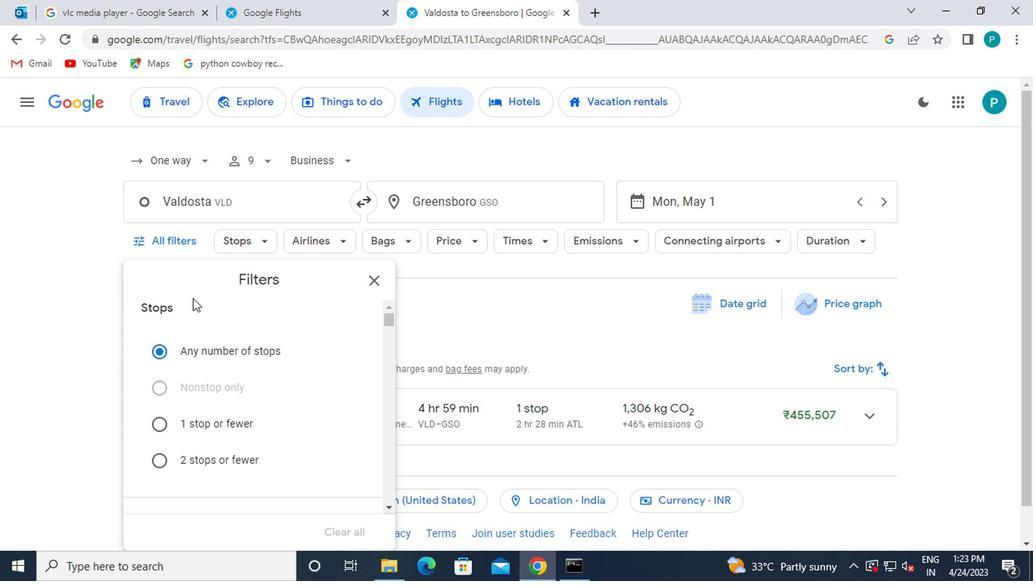 
Action: Mouse moved to (264, 354)
Screenshot: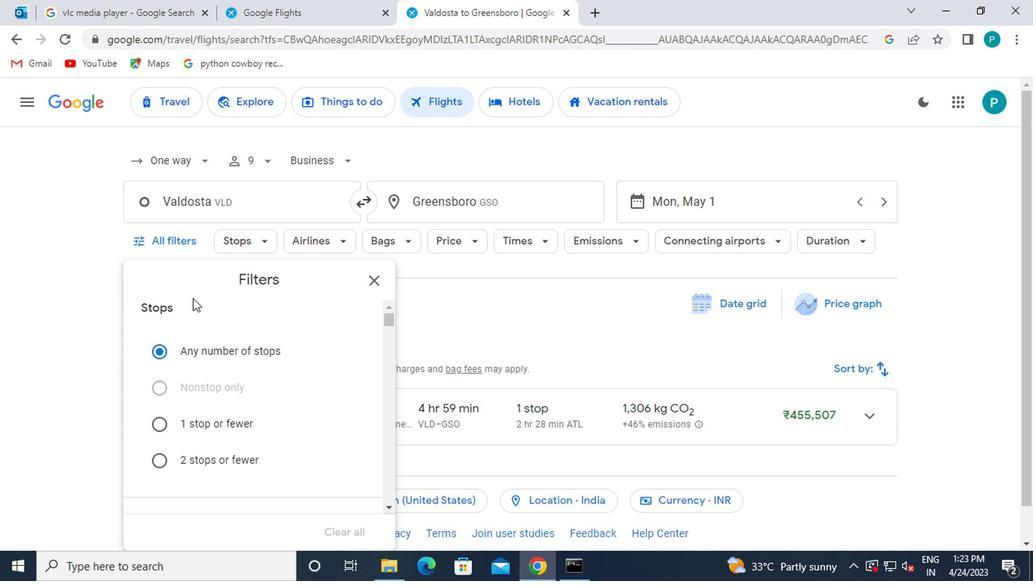 
Action: Mouse scrolled (264, 354) with delta (0, 0)
Screenshot: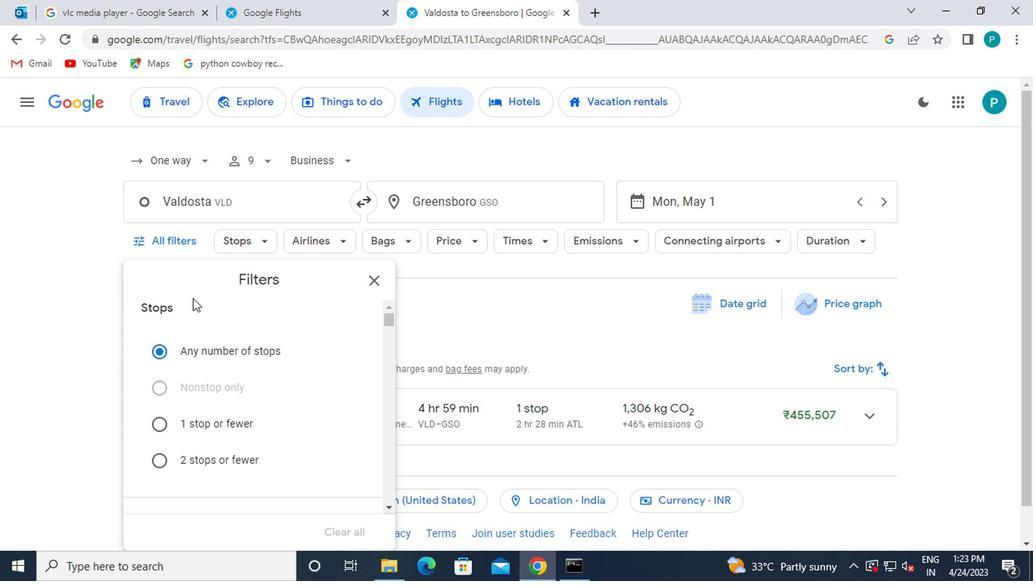
Action: Mouse scrolled (264, 354) with delta (0, 0)
Screenshot: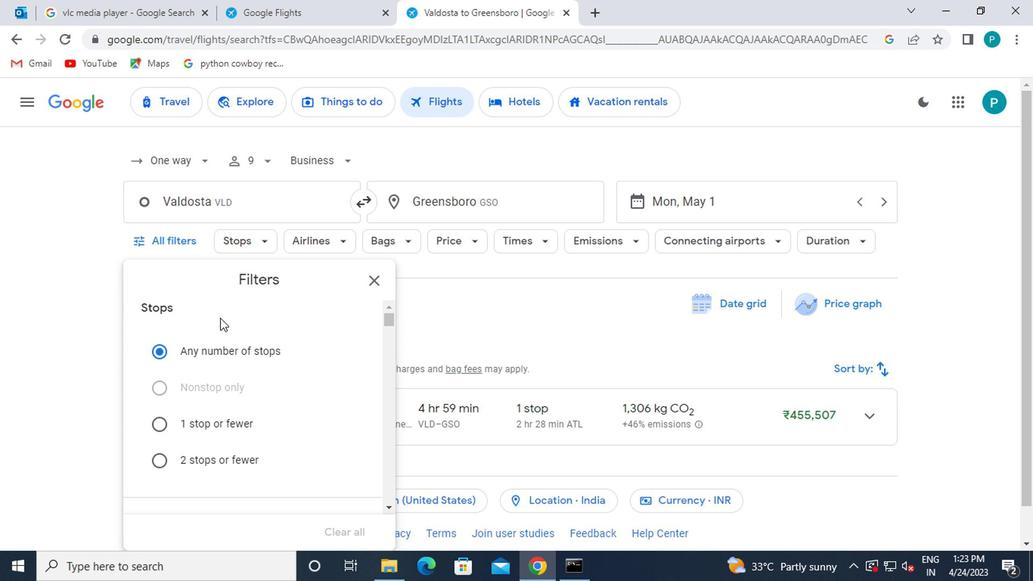 
Action: Mouse scrolled (264, 354) with delta (0, 0)
Screenshot: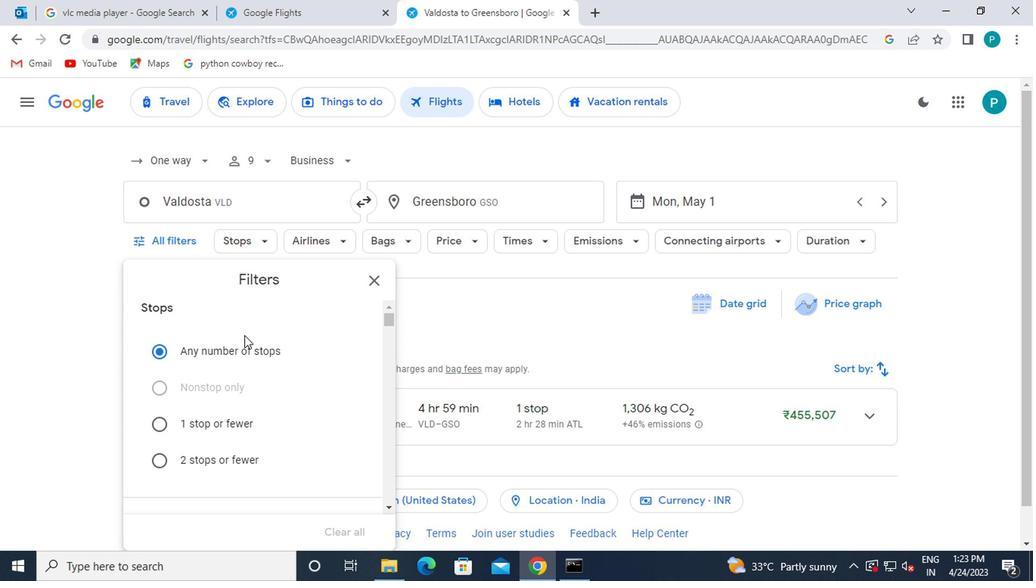 
Action: Mouse scrolled (264, 354) with delta (0, 0)
Screenshot: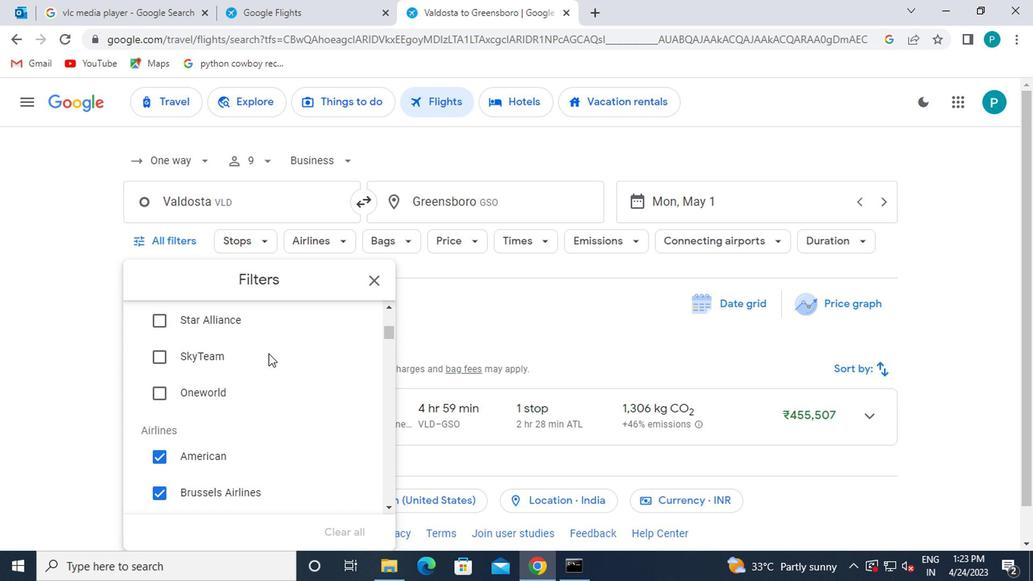 
Action: Mouse scrolled (264, 354) with delta (0, 0)
Screenshot: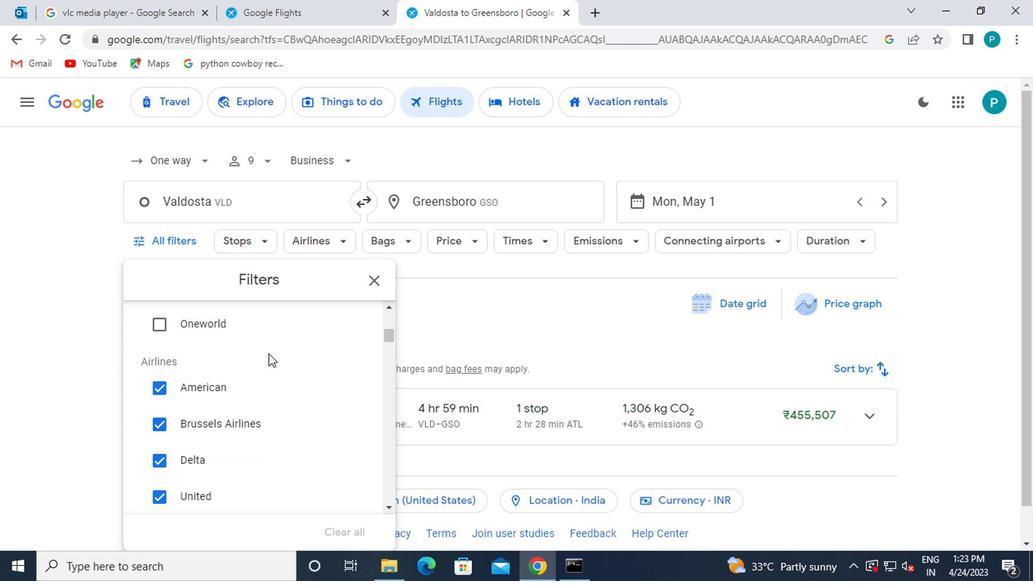 
Action: Mouse moved to (276, 356)
Screenshot: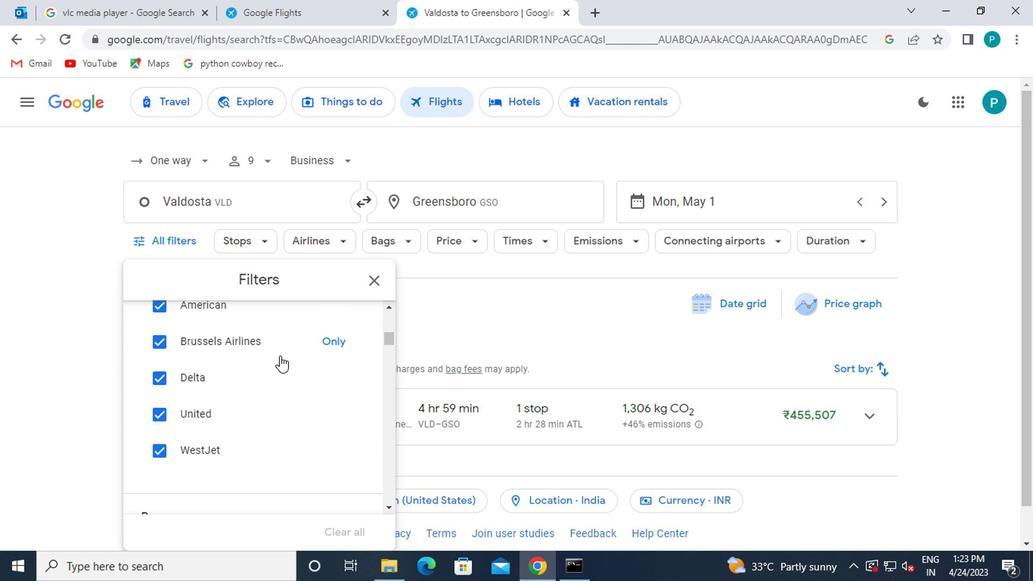 
Action: Mouse scrolled (276, 356) with delta (0, 0)
Screenshot: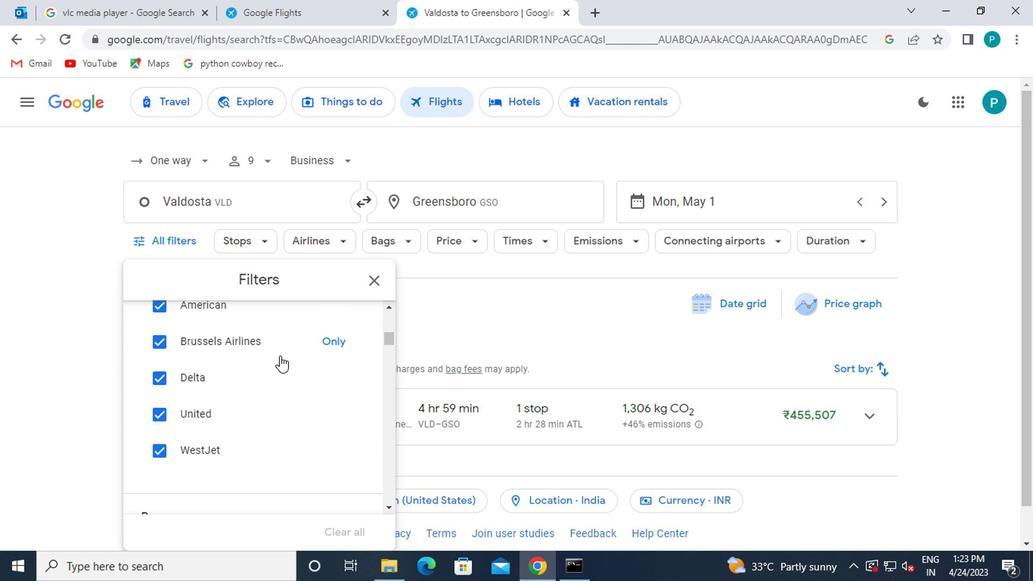 
Action: Mouse moved to (300, 362)
Screenshot: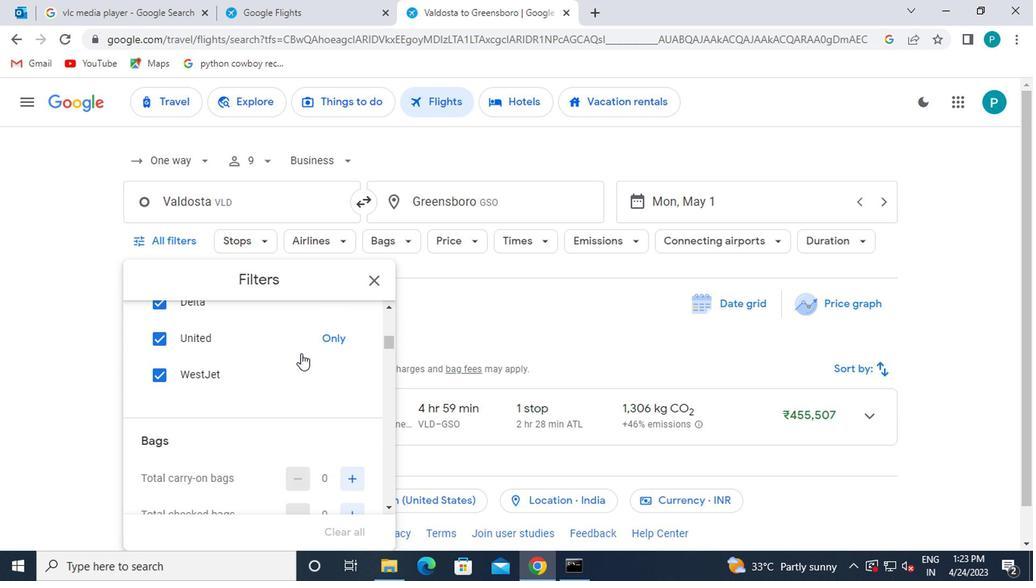 
Action: Mouse scrolled (300, 362) with delta (0, 0)
Screenshot: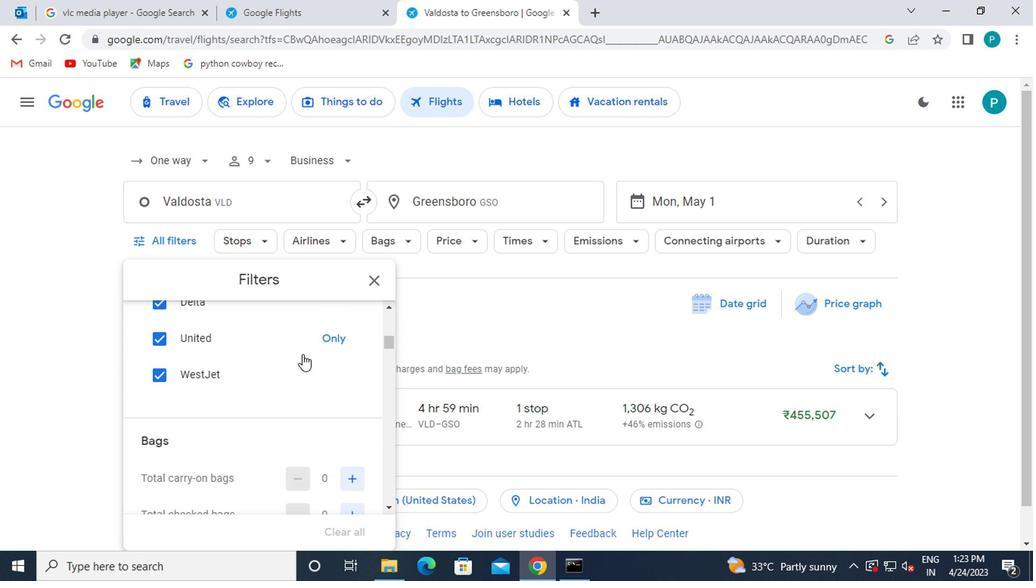 
Action: Mouse moved to (348, 426)
Screenshot: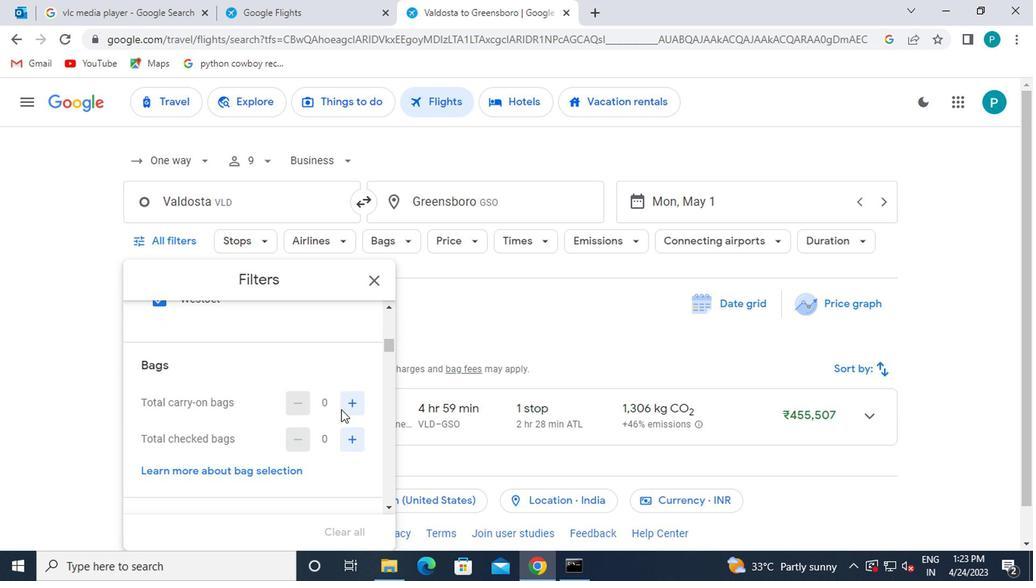 
Action: Mouse pressed left at (348, 426)
Screenshot: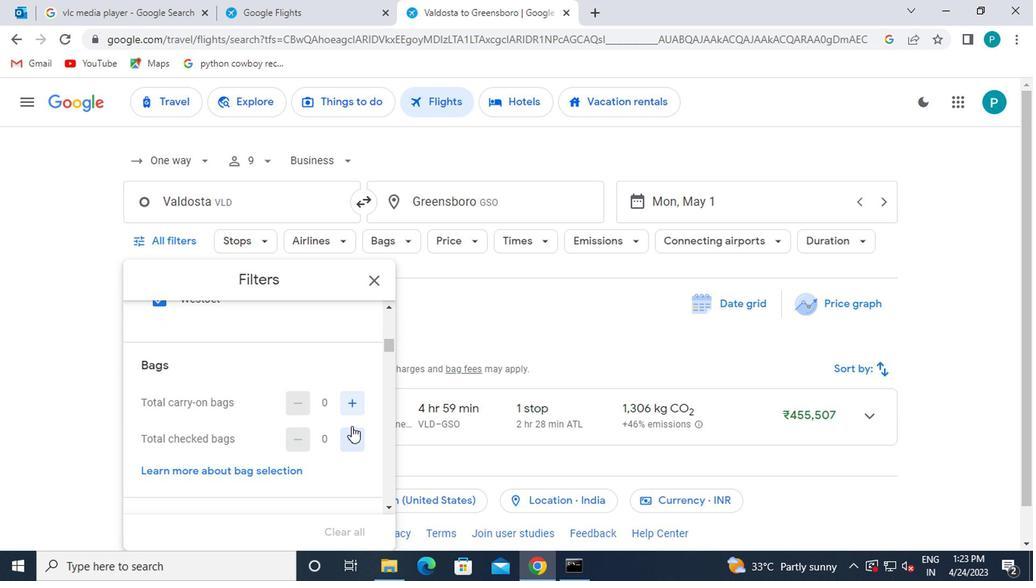 
Action: Mouse moved to (348, 427)
Screenshot: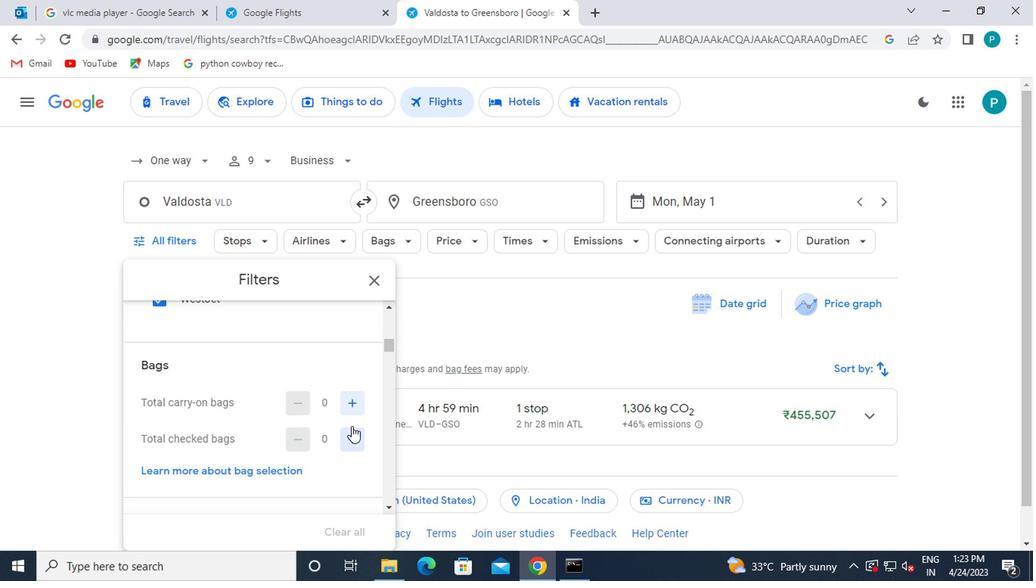 
Action: Mouse pressed left at (348, 427)
Screenshot: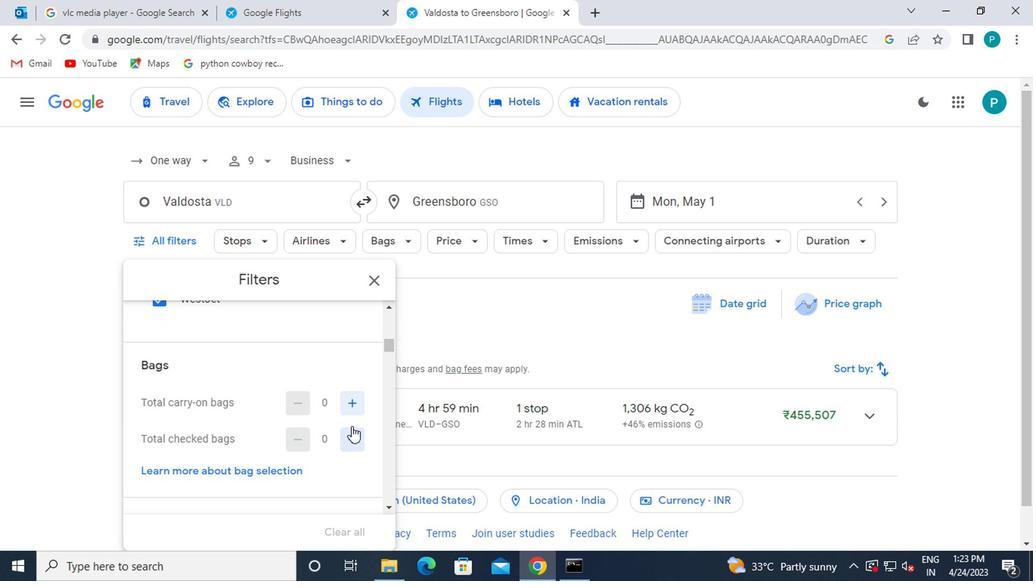 
Action: Mouse moved to (272, 411)
Screenshot: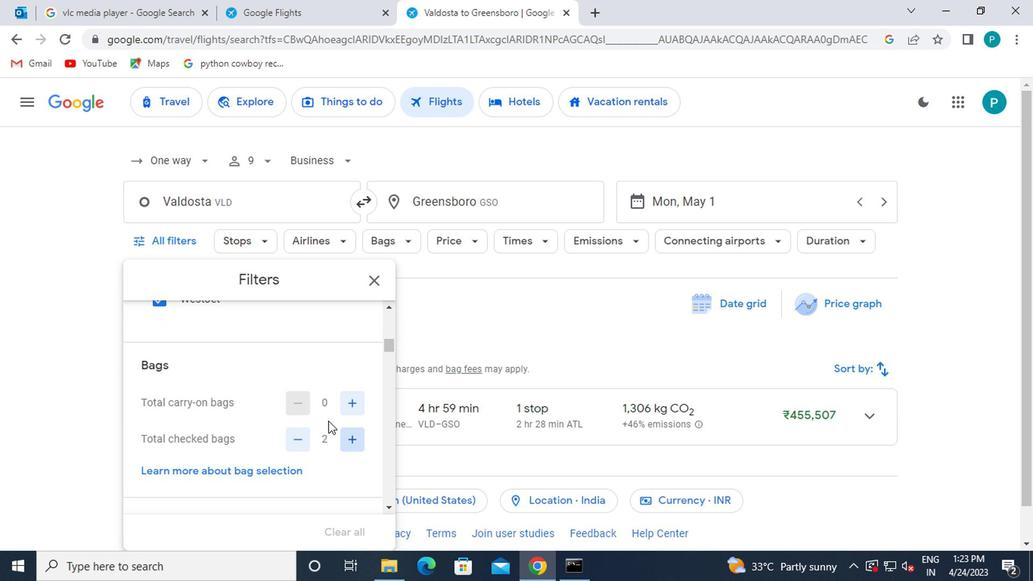 
Action: Mouse scrolled (272, 411) with delta (0, 0)
Screenshot: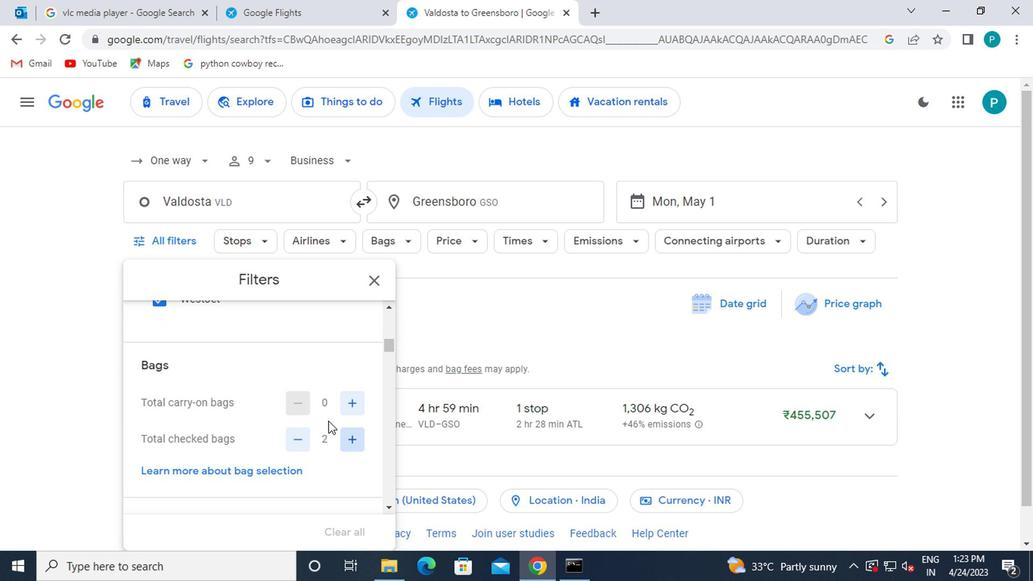 
Action: Mouse moved to (271, 411)
Screenshot: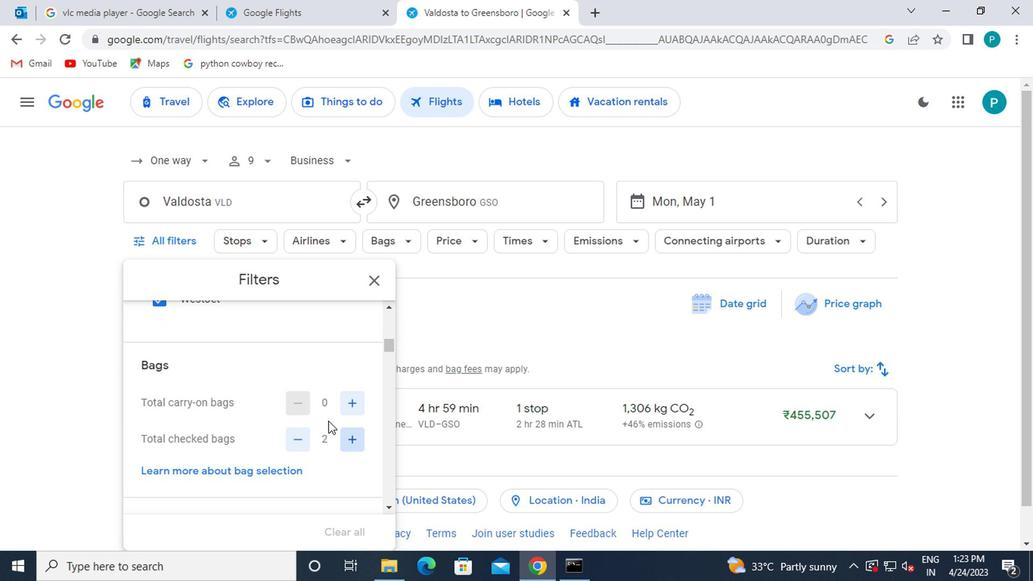 
Action: Mouse scrolled (271, 411) with delta (0, 0)
Screenshot: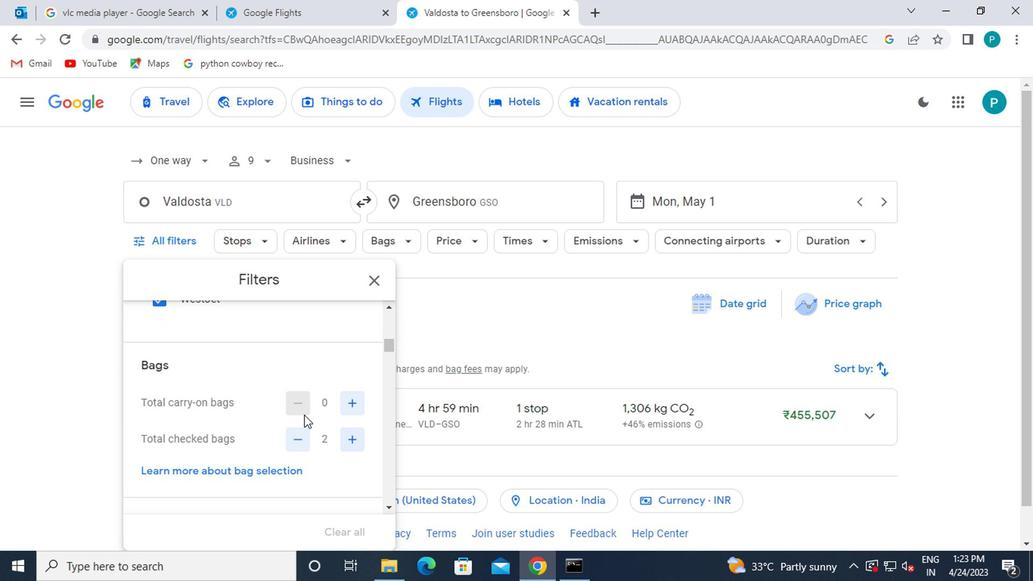 
Action: Mouse moved to (272, 411)
Screenshot: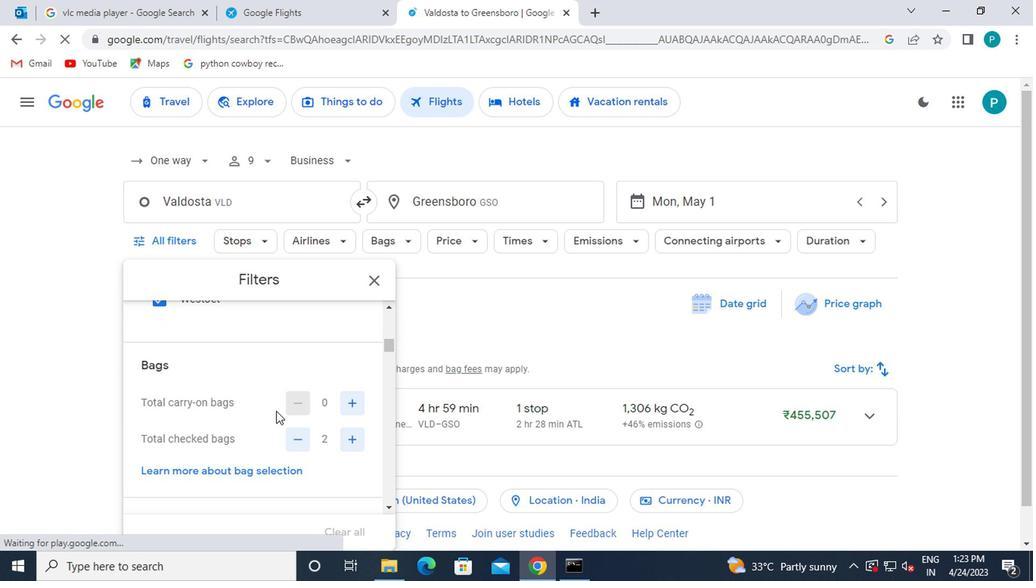 
Action: Mouse scrolled (272, 411) with delta (0, 0)
Screenshot: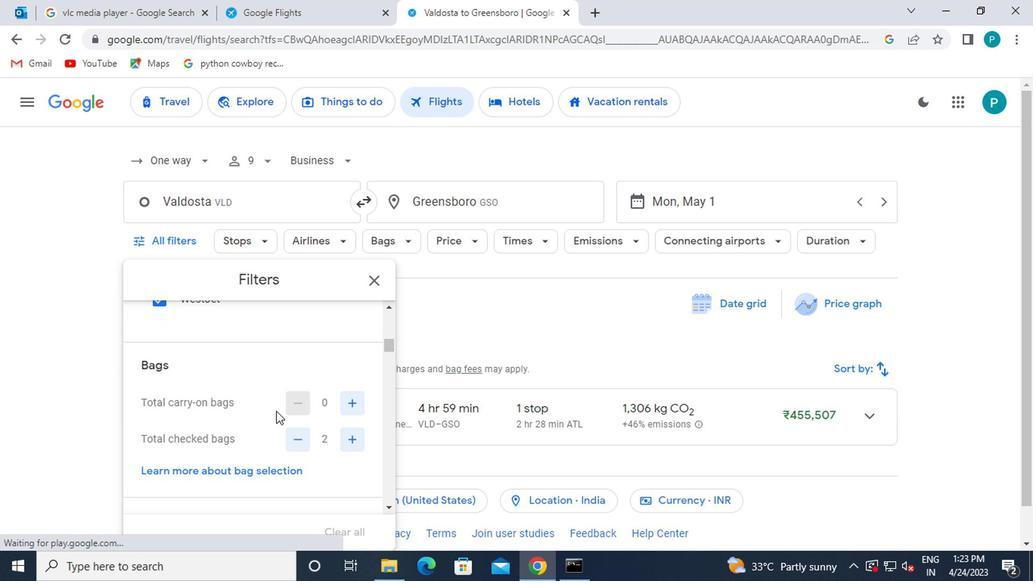 
Action: Mouse scrolled (272, 411) with delta (0, 0)
Screenshot: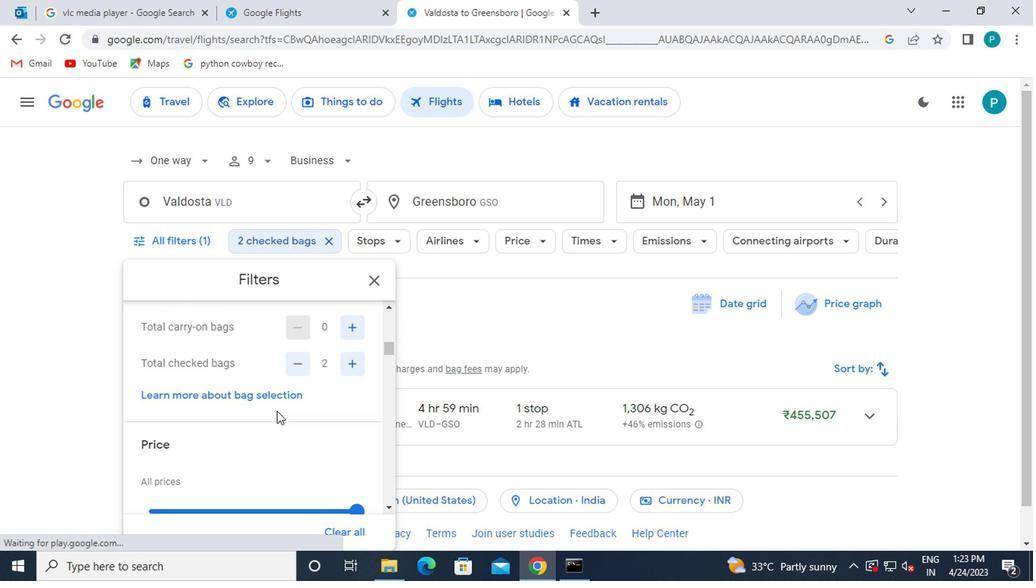 
Action: Mouse moved to (282, 380)
Screenshot: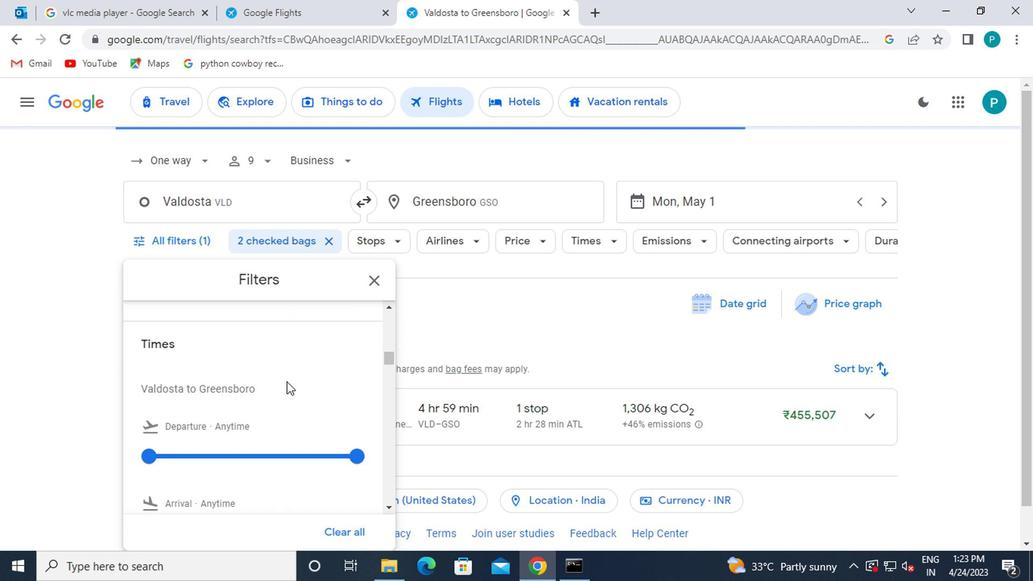 
Action: Mouse scrolled (282, 381) with delta (0, 0)
Screenshot: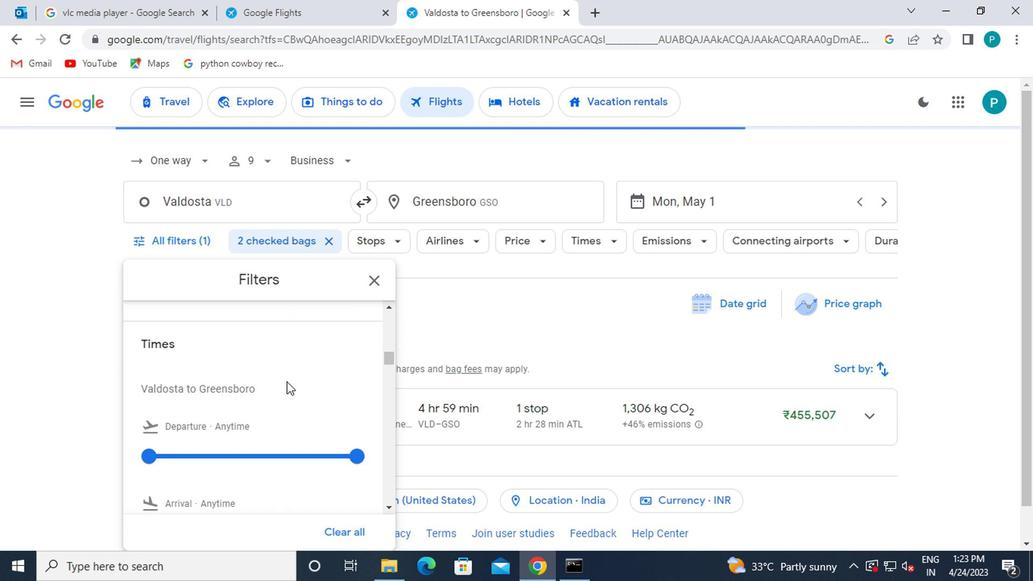 
Action: Mouse moved to (353, 357)
Screenshot: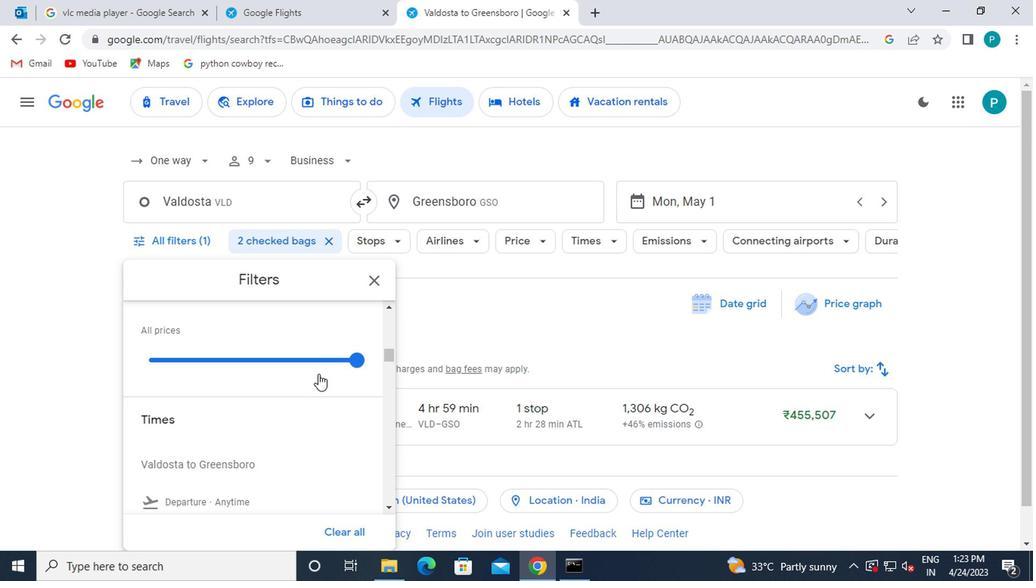 
Action: Mouse pressed left at (353, 357)
Screenshot: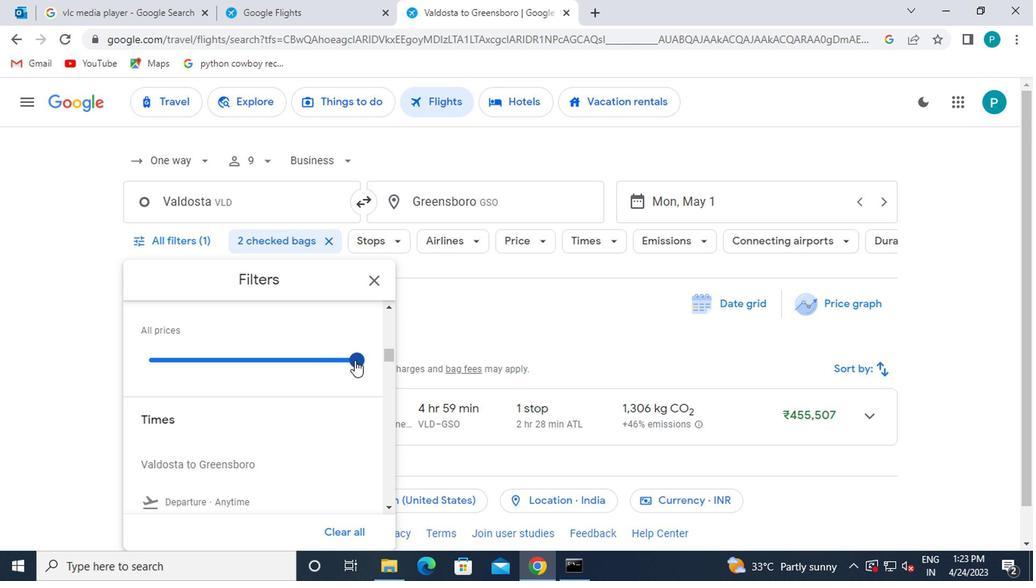 
Action: Mouse moved to (178, 362)
Screenshot: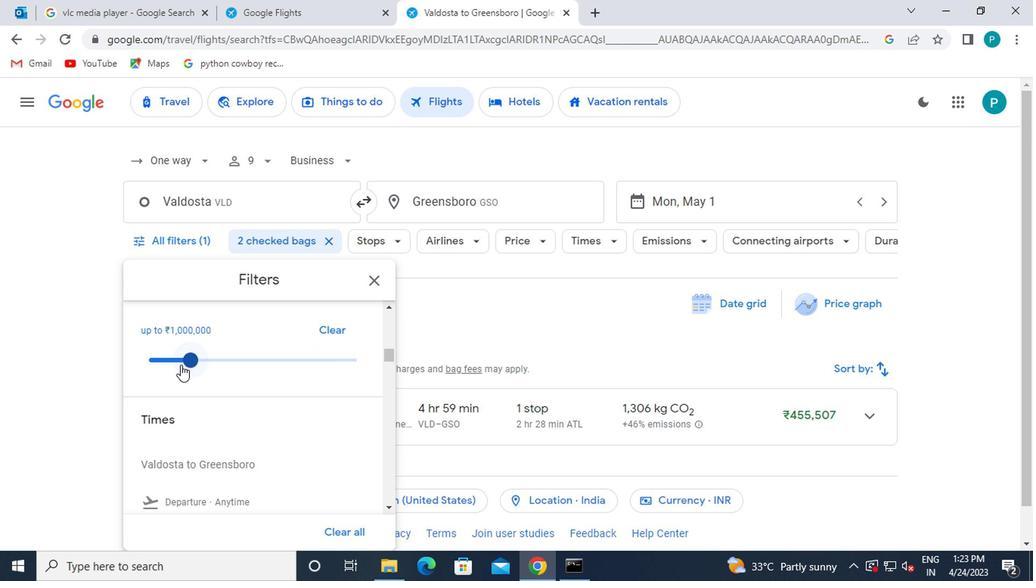 
Action: Mouse pressed left at (178, 362)
Screenshot: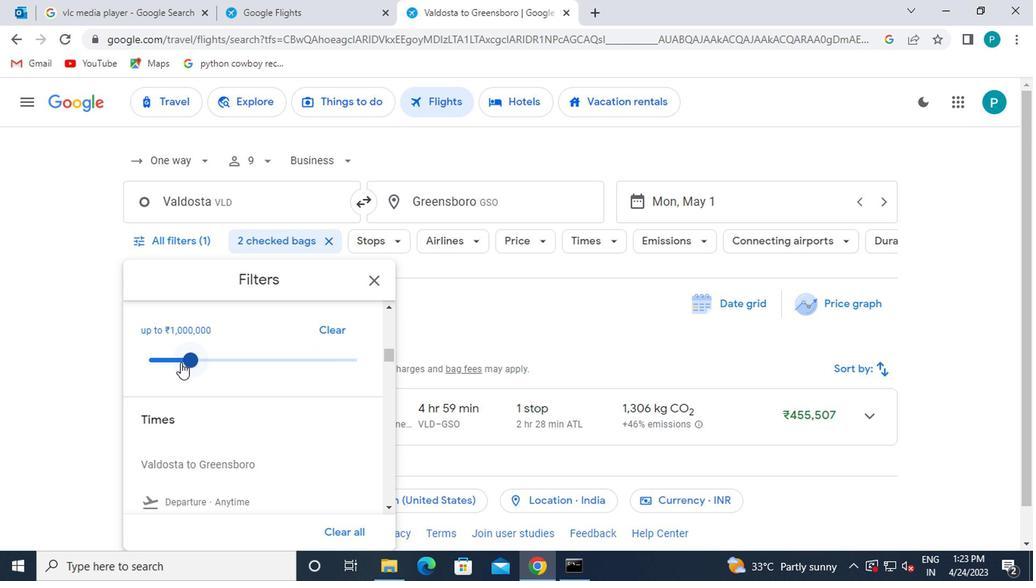 
Action: Mouse moved to (175, 359)
Screenshot: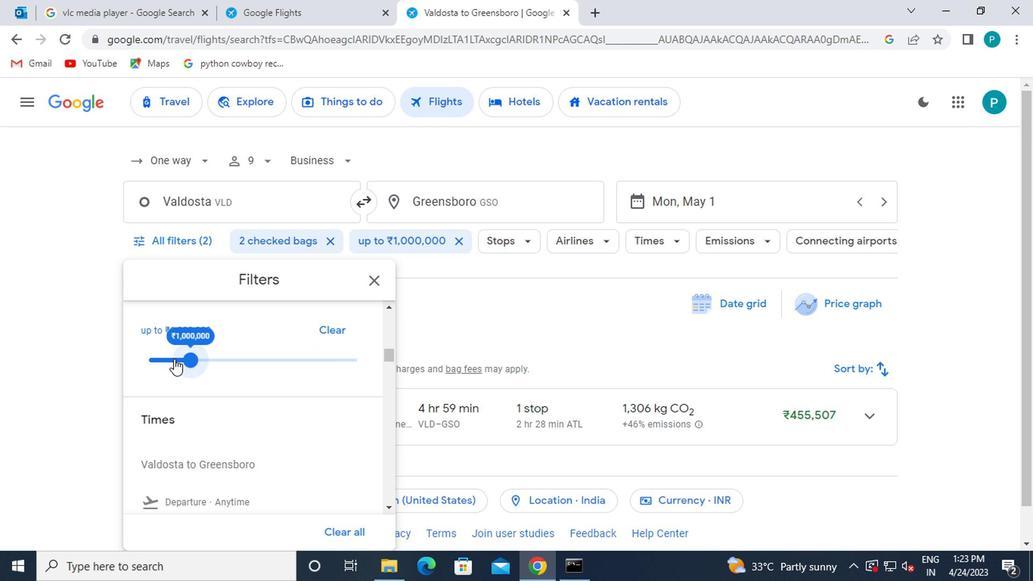 
Action: Mouse pressed left at (175, 359)
Screenshot: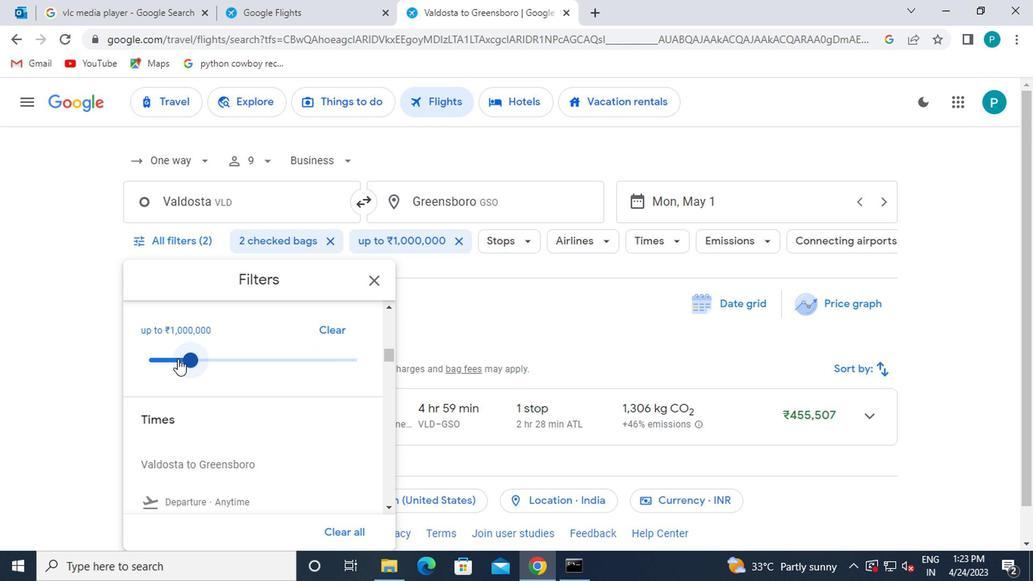 
Action: Mouse moved to (141, 356)
Screenshot: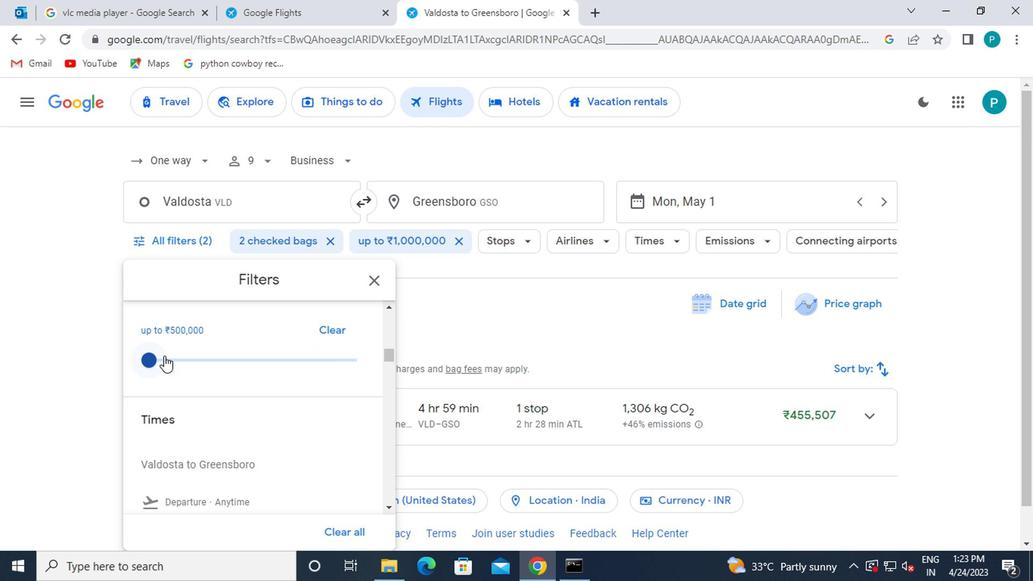 
Action: Mouse pressed left at (141, 356)
Screenshot: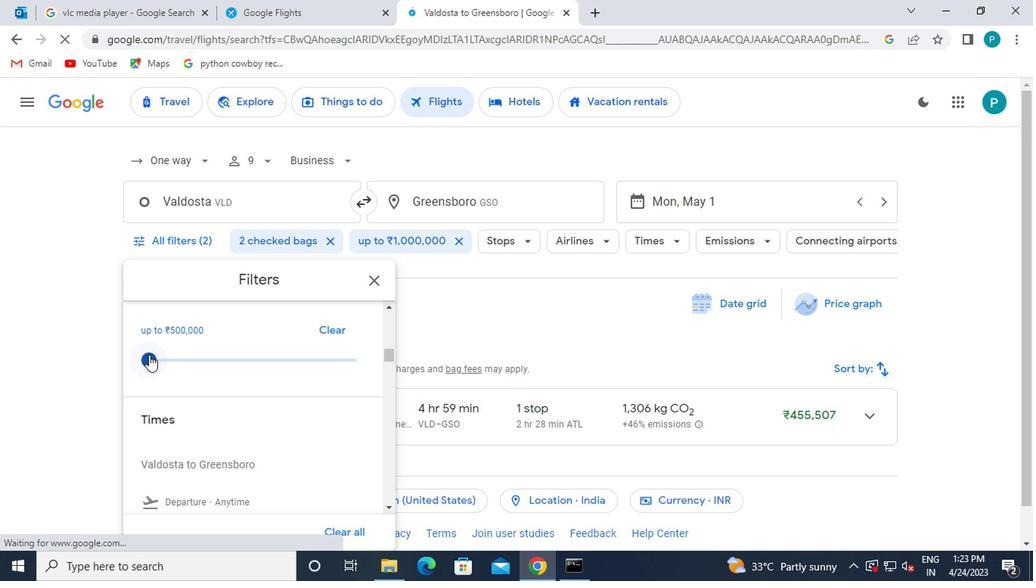 
Action: Mouse moved to (149, 354)
Screenshot: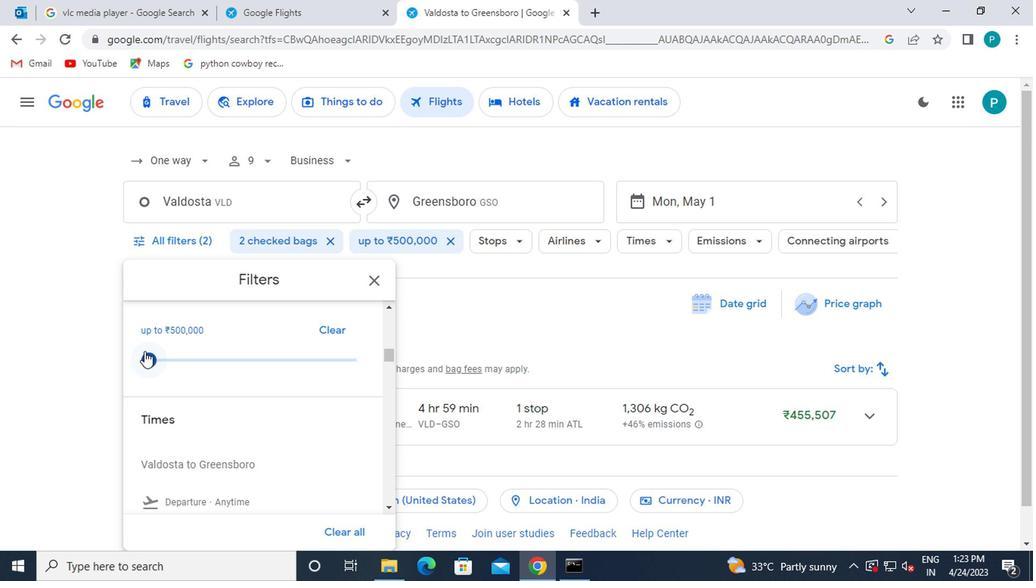 
Action: Mouse pressed left at (149, 354)
Screenshot: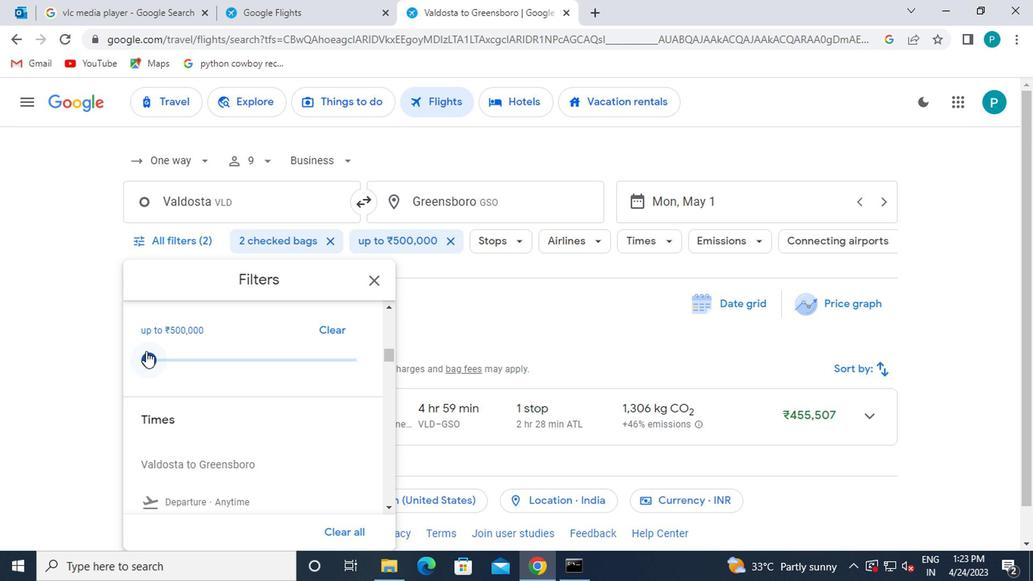 
Action: Mouse moved to (337, 423)
Screenshot: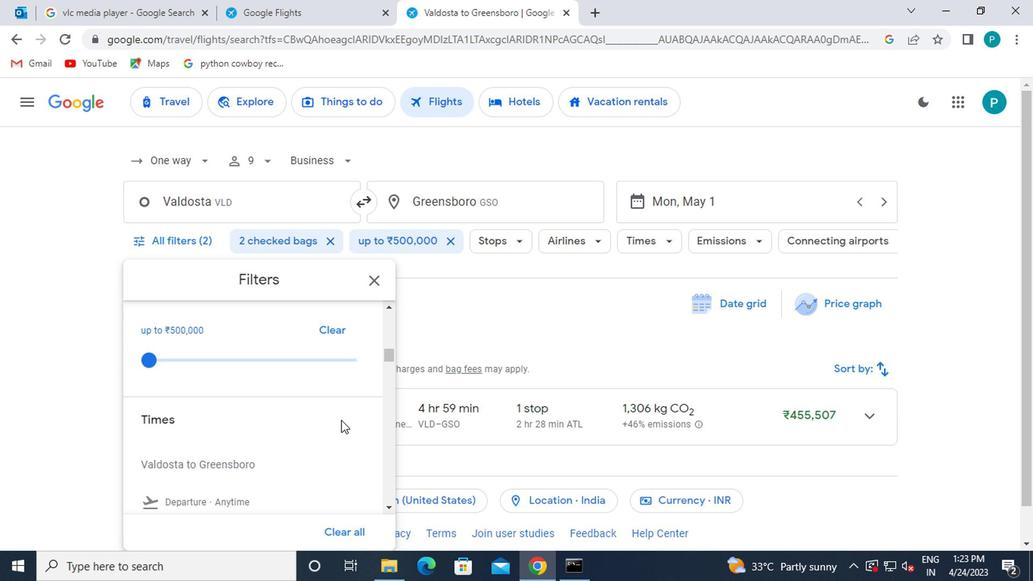 
Action: Mouse scrolled (337, 422) with delta (0, 0)
Screenshot: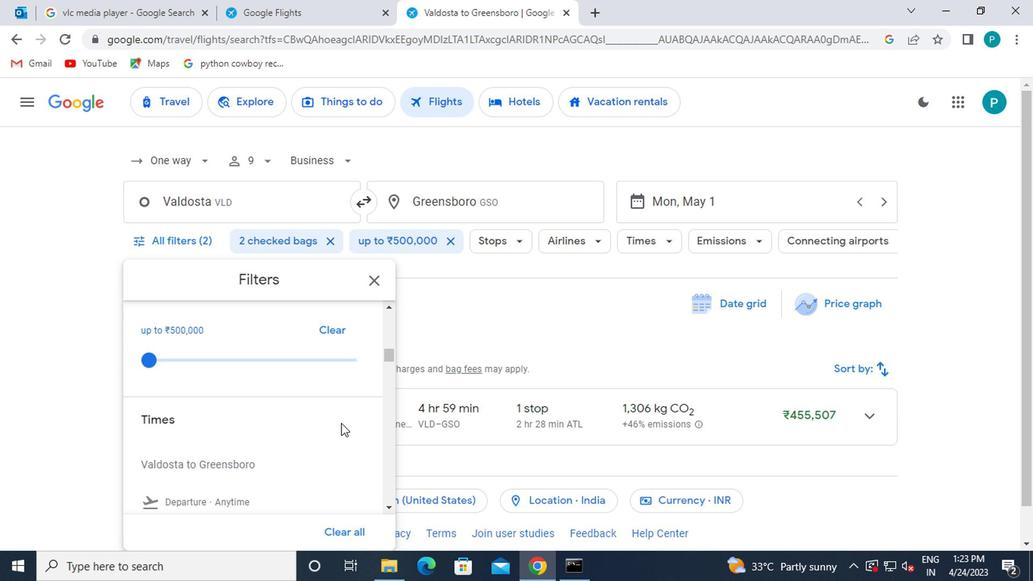 
Action: Mouse scrolled (337, 422) with delta (0, 0)
Screenshot: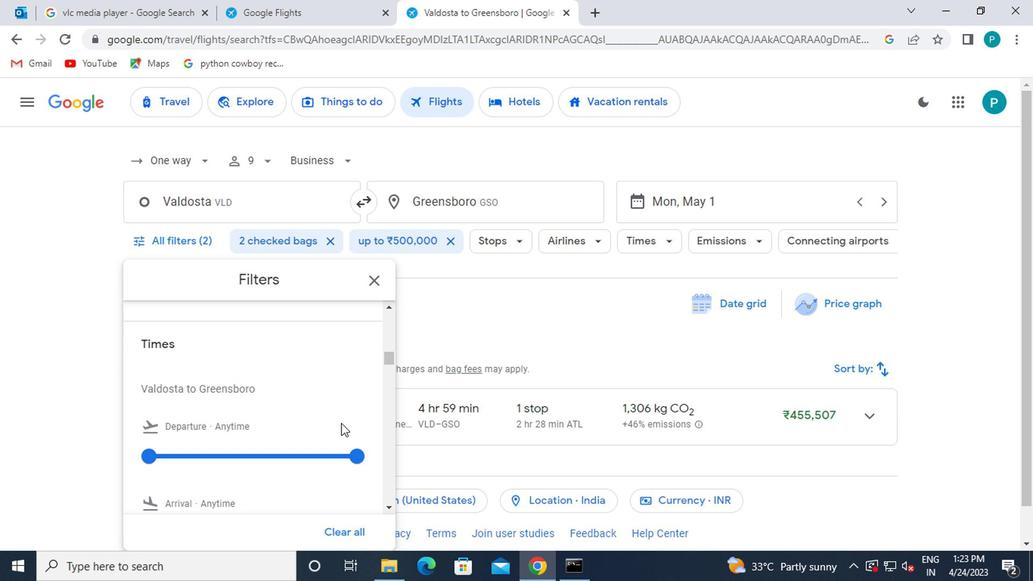 
Action: Mouse moved to (141, 378)
Screenshot: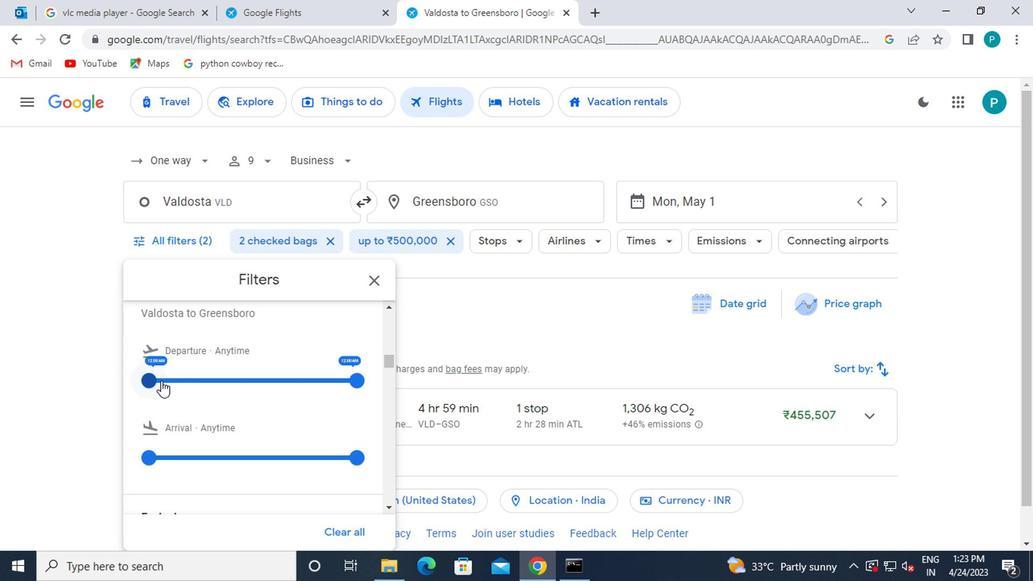 
Action: Mouse pressed left at (141, 378)
Screenshot: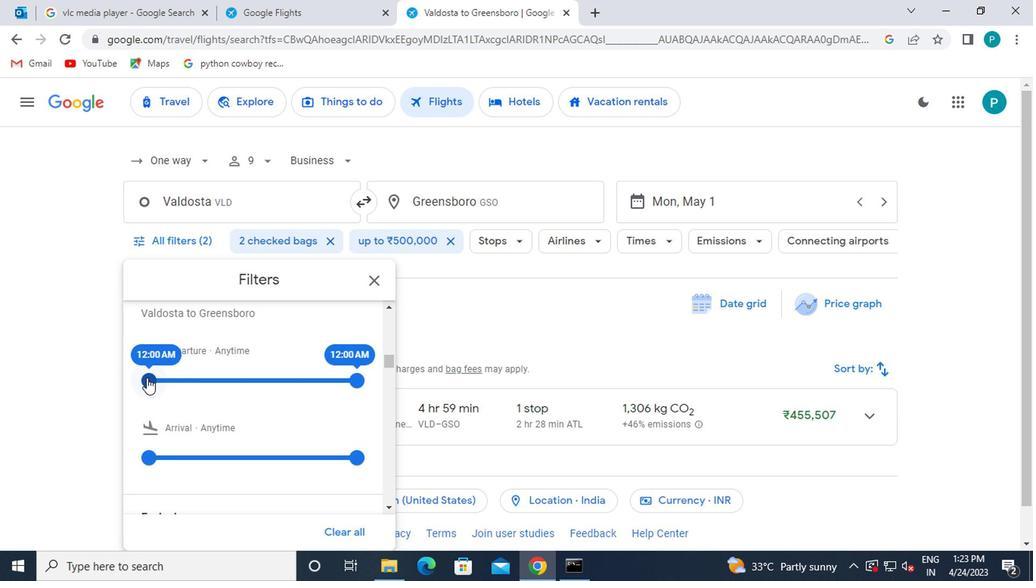 
Action: Mouse moved to (365, 283)
Screenshot: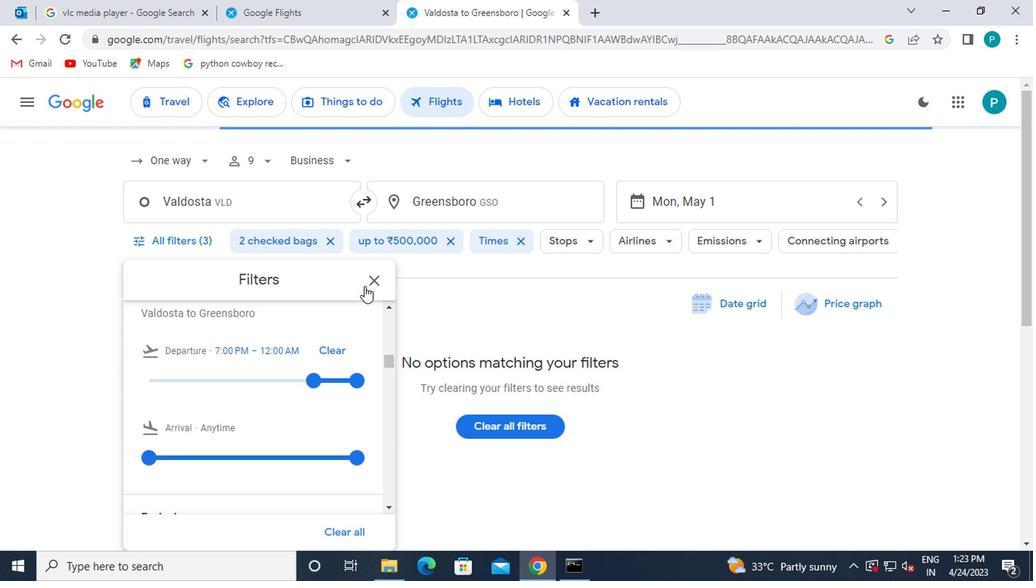 
Action: Mouse pressed left at (365, 283)
Screenshot: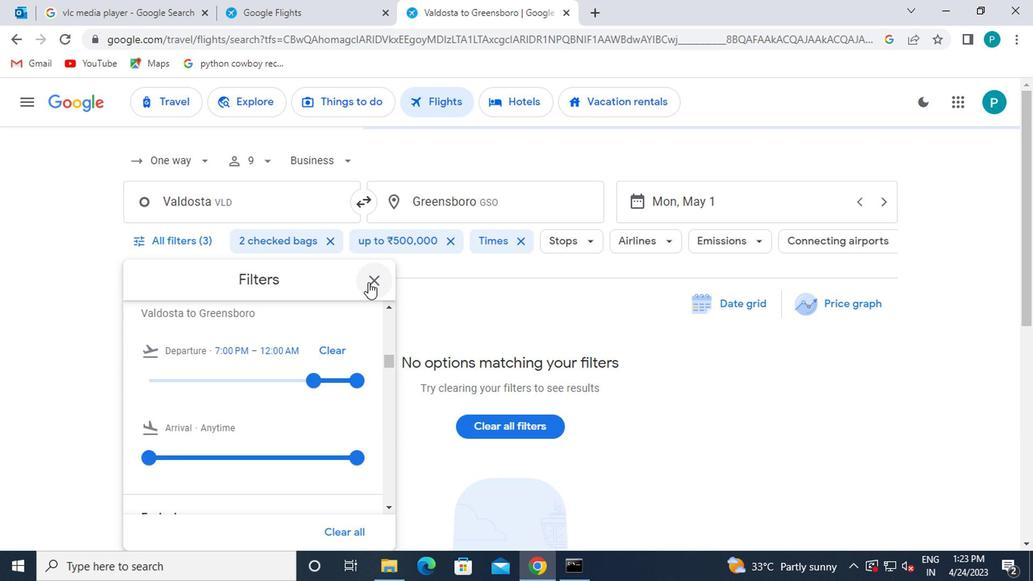 
Action: Mouse moved to (368, 283)
Screenshot: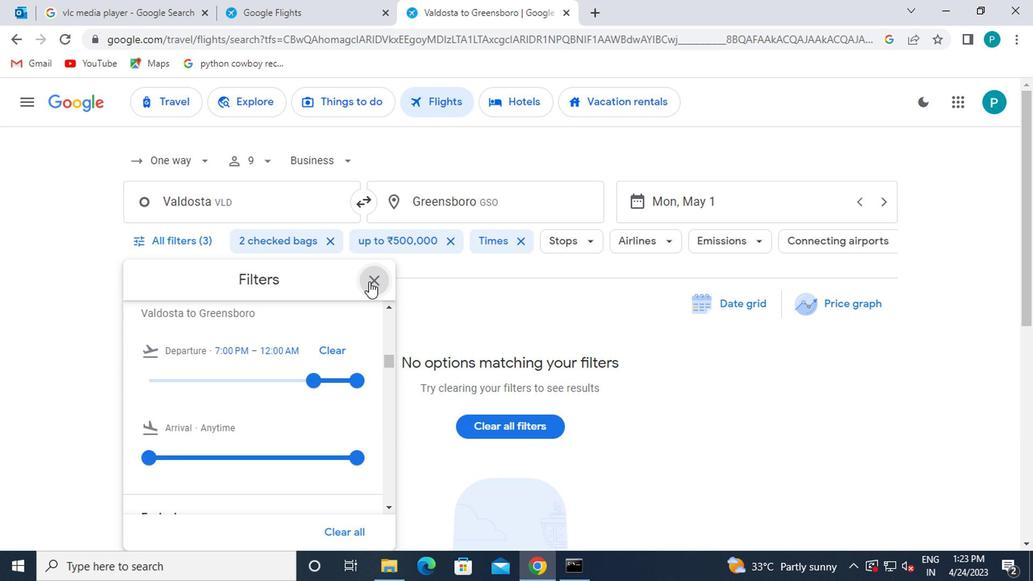 
